 Task: Search one way flight ticket for 3 adults in first from Richmond: Richmond International Airport (byrd Field) to Fort Wayne: Fort Wayne International Airport on 8-4-2023. Choice of flights is Alaska. Number of bags: 2 checked bags. Price is upto 92000. Outbound departure time preference is 5:45.
Action: Mouse moved to (240, 335)
Screenshot: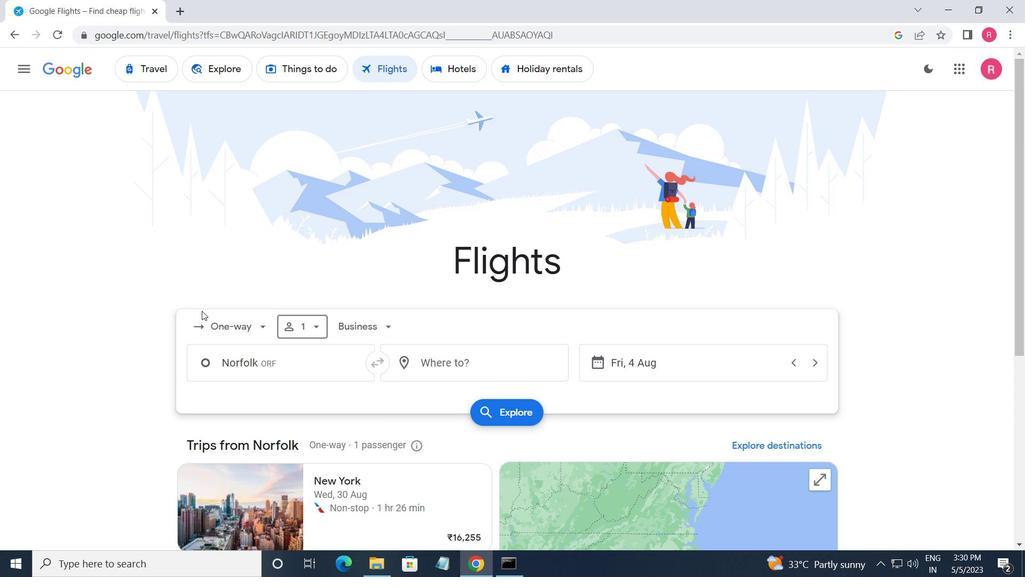 
Action: Mouse pressed left at (240, 335)
Screenshot: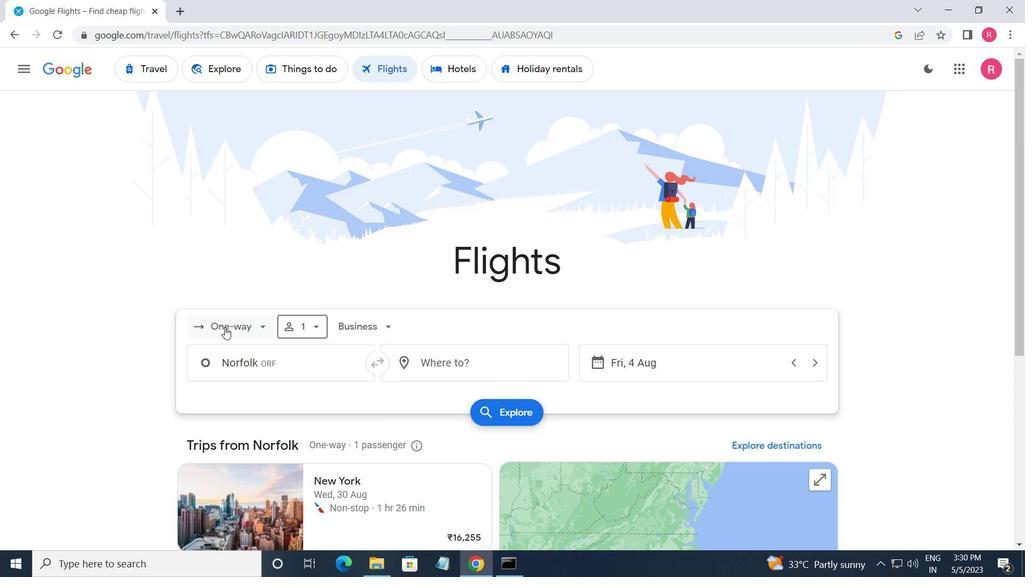 
Action: Mouse moved to (255, 392)
Screenshot: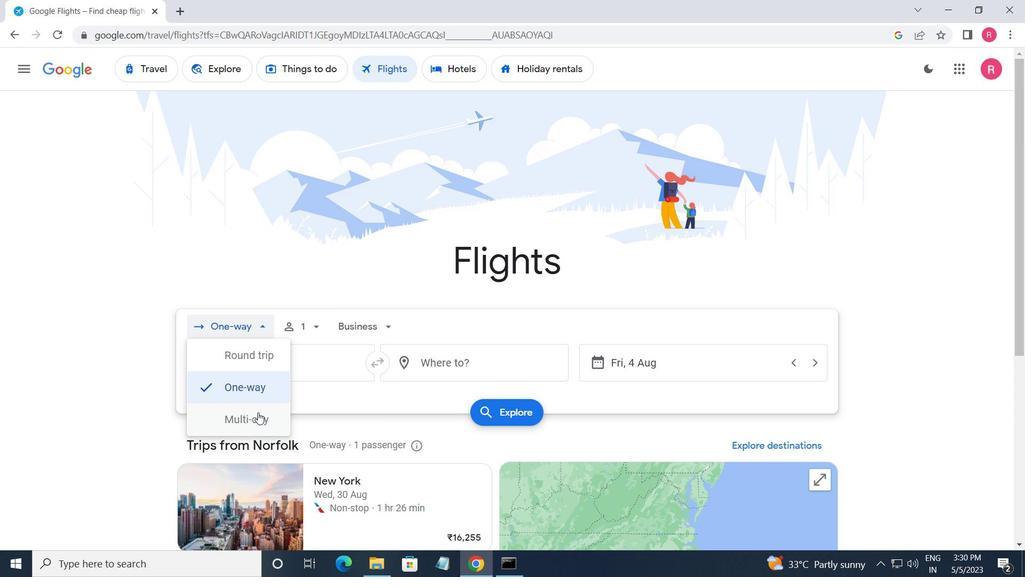 
Action: Mouse pressed left at (255, 392)
Screenshot: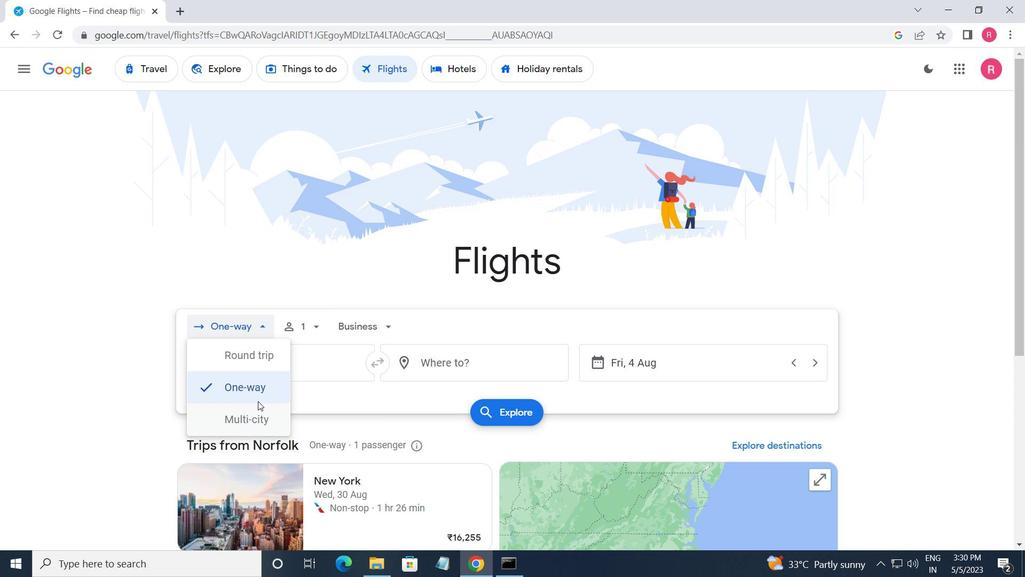 
Action: Mouse moved to (316, 329)
Screenshot: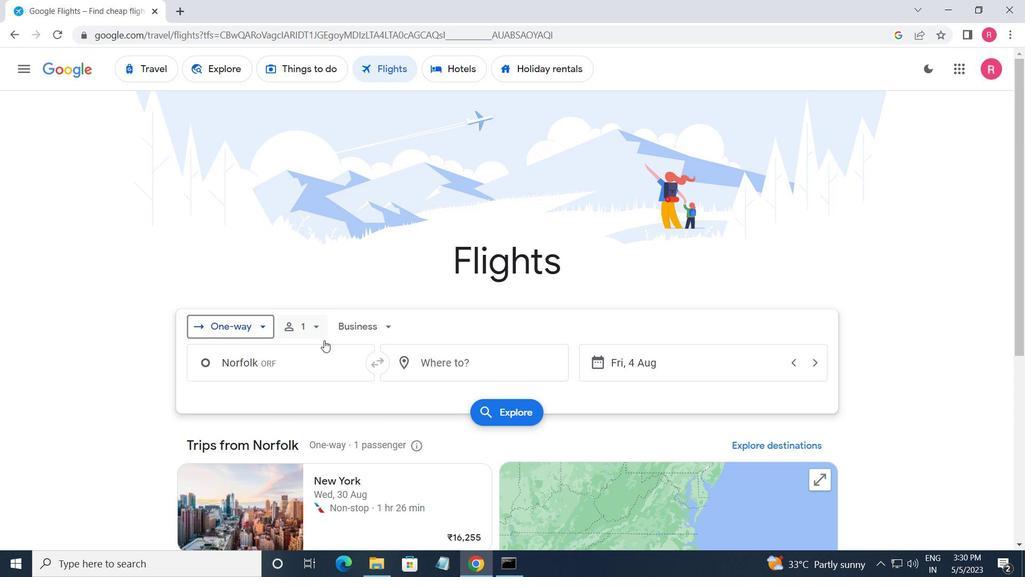 
Action: Mouse pressed left at (316, 329)
Screenshot: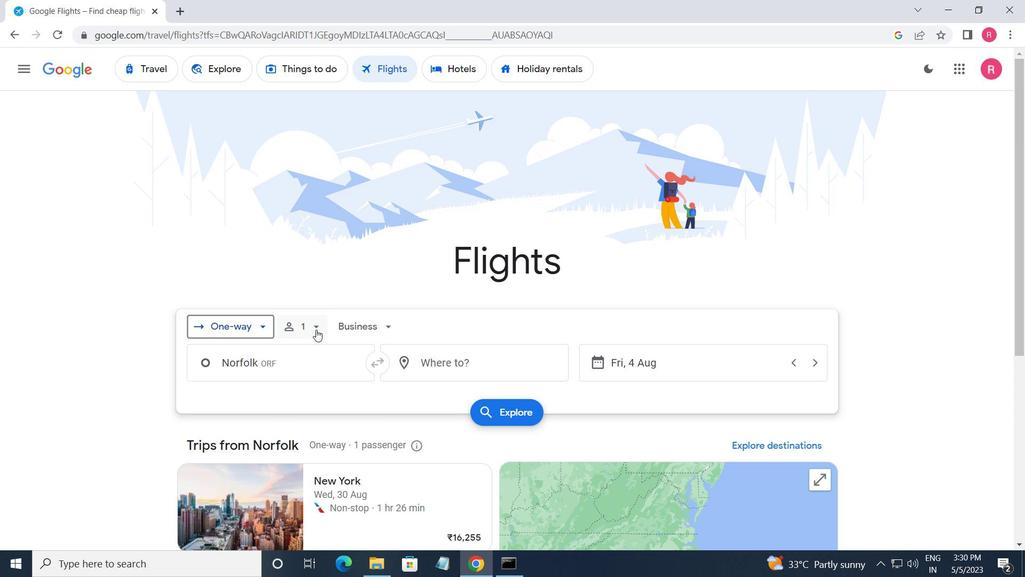 
Action: Mouse moved to (425, 362)
Screenshot: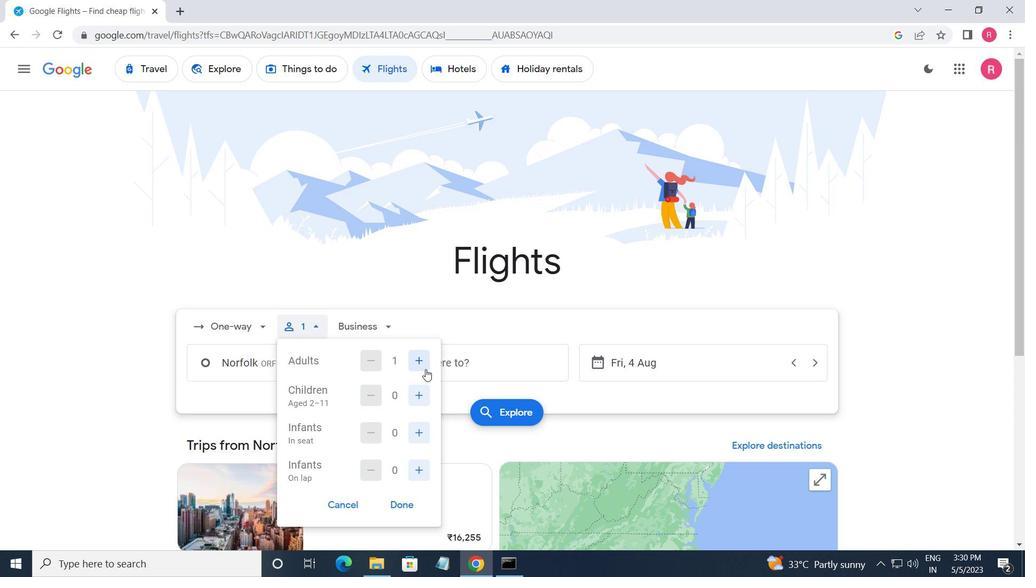 
Action: Mouse pressed left at (425, 362)
Screenshot: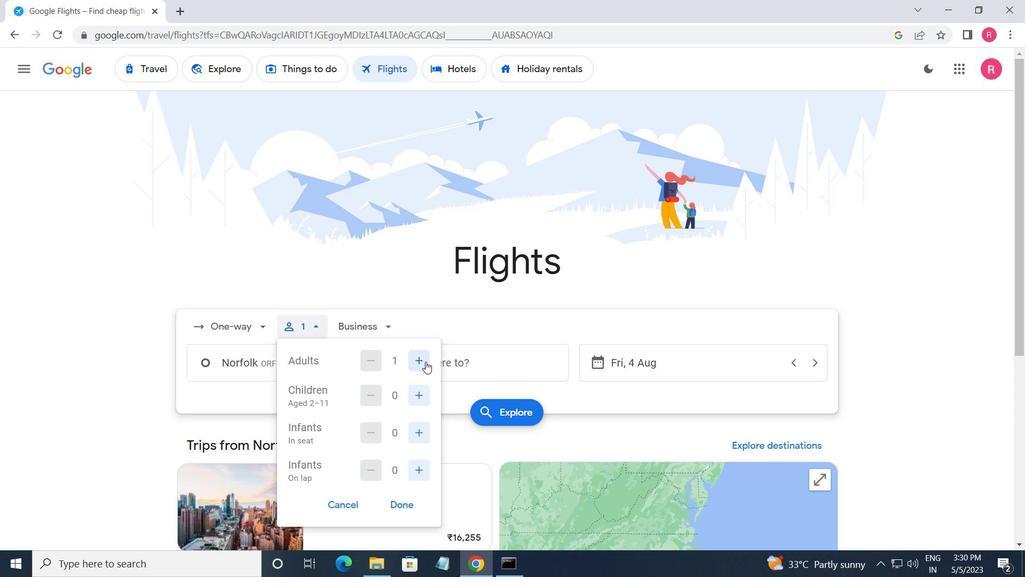 
Action: Mouse pressed left at (425, 362)
Screenshot: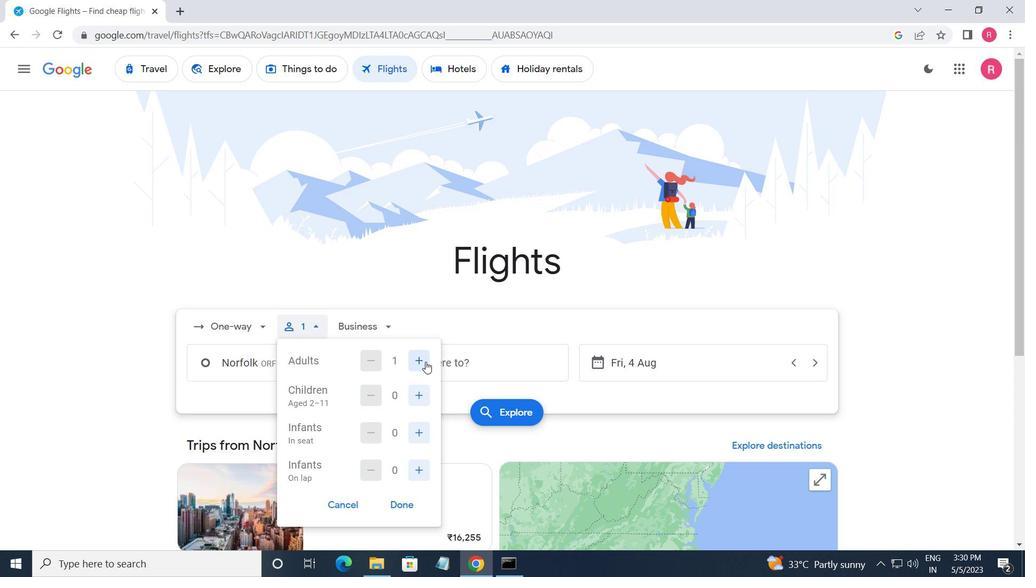 
Action: Mouse moved to (400, 507)
Screenshot: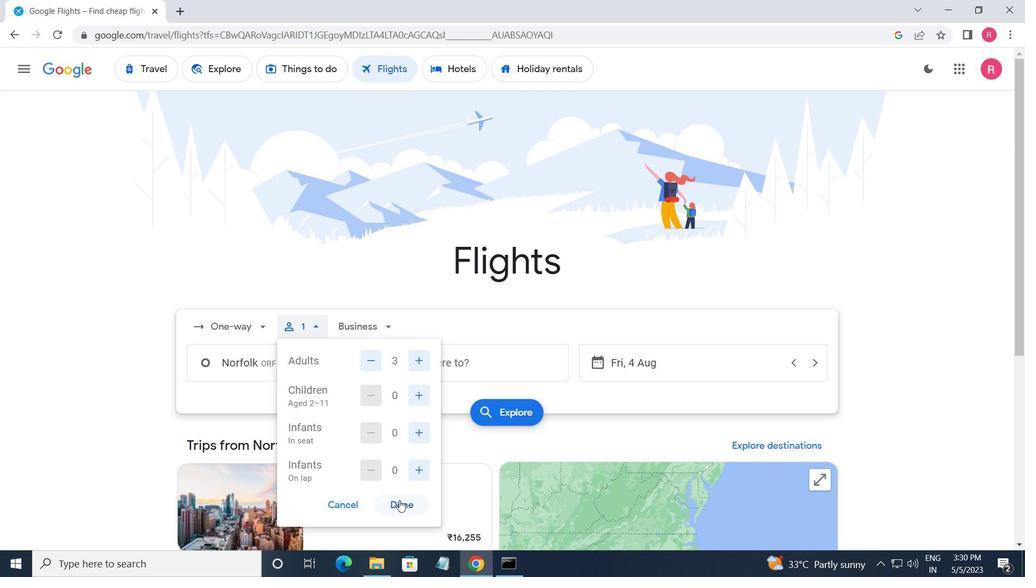 
Action: Mouse pressed left at (400, 507)
Screenshot: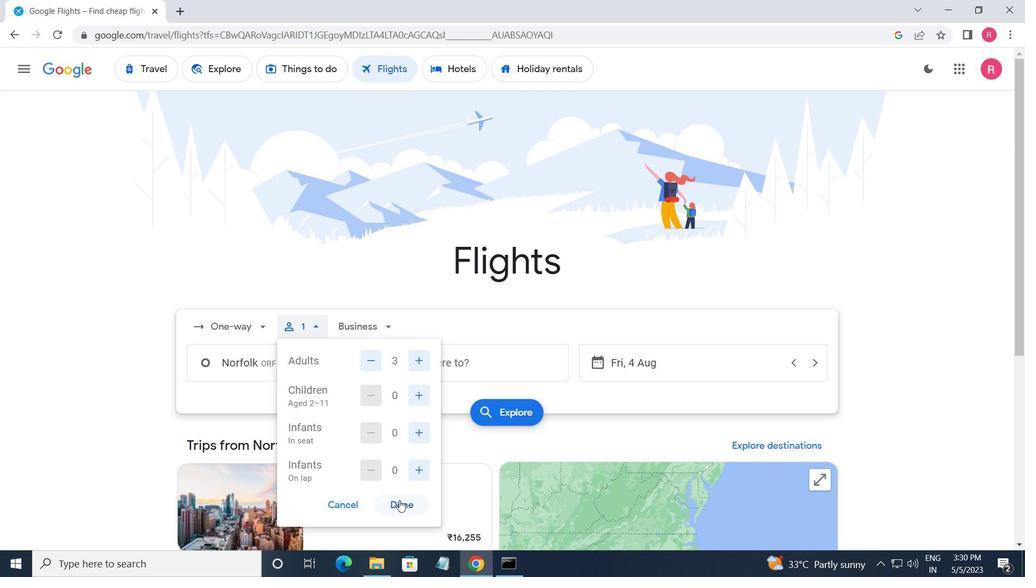 
Action: Mouse moved to (366, 331)
Screenshot: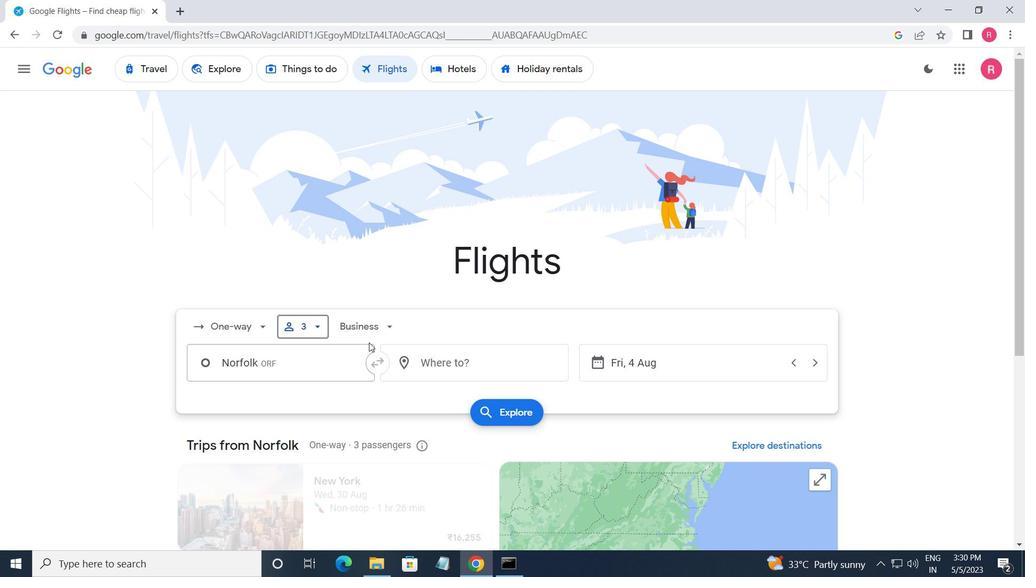 
Action: Mouse pressed left at (366, 331)
Screenshot: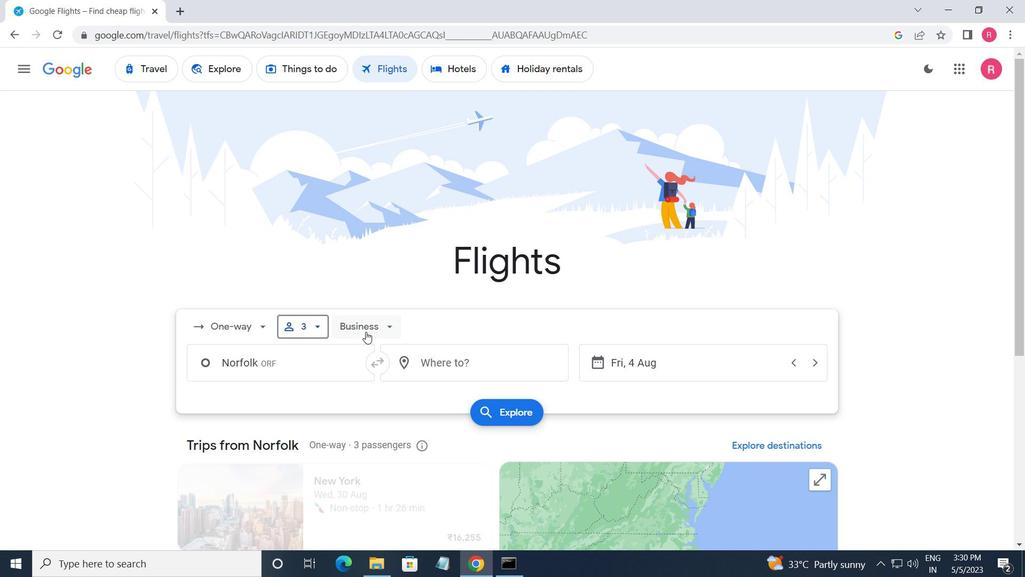
Action: Mouse moved to (381, 452)
Screenshot: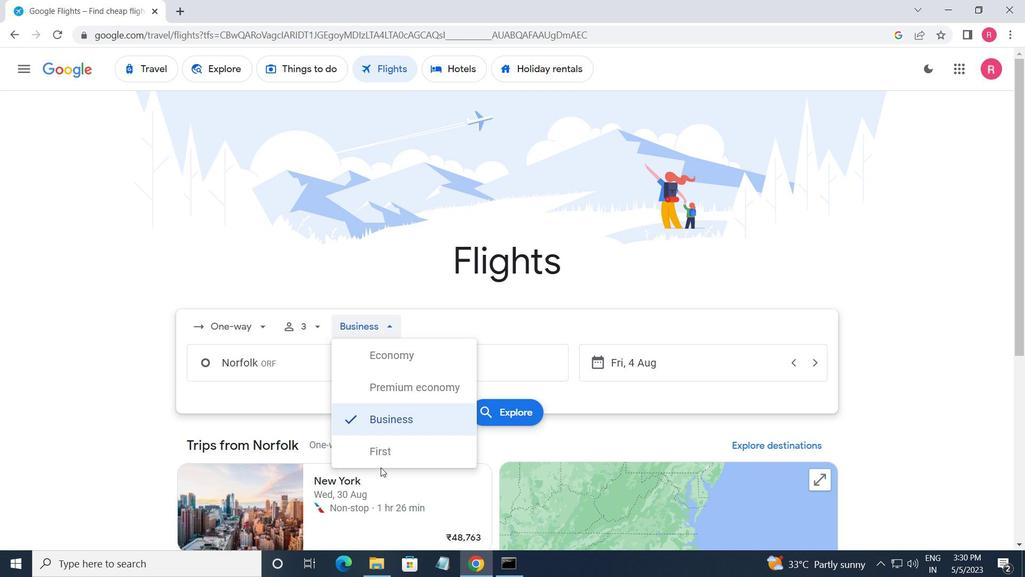 
Action: Mouse pressed left at (381, 452)
Screenshot: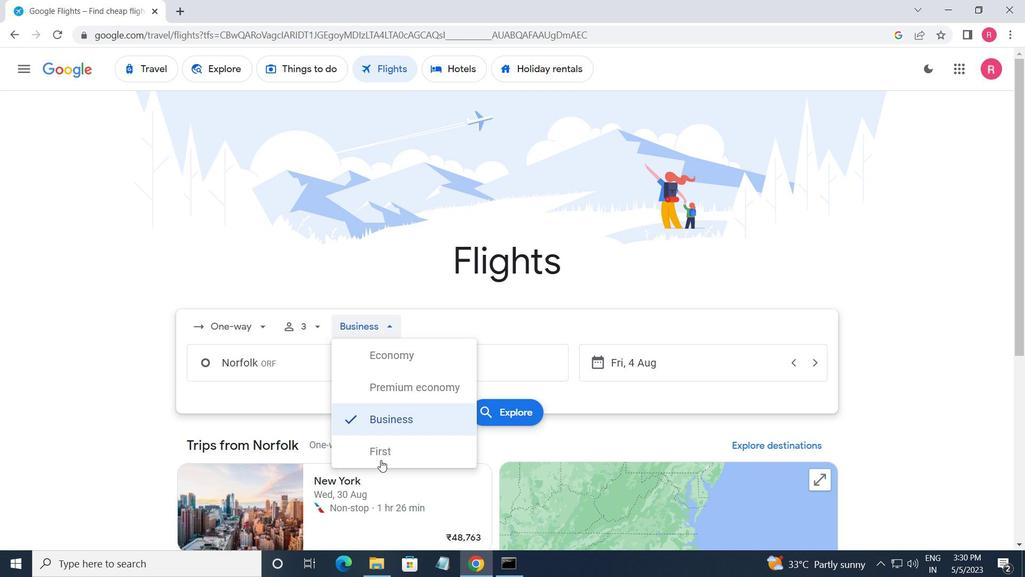 
Action: Mouse moved to (322, 360)
Screenshot: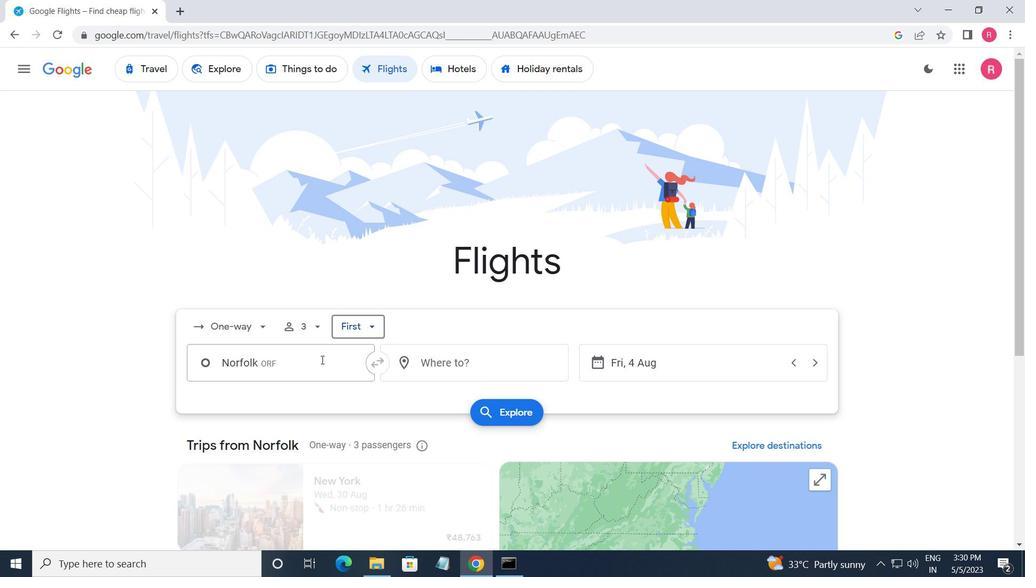 
Action: Mouse pressed left at (322, 360)
Screenshot: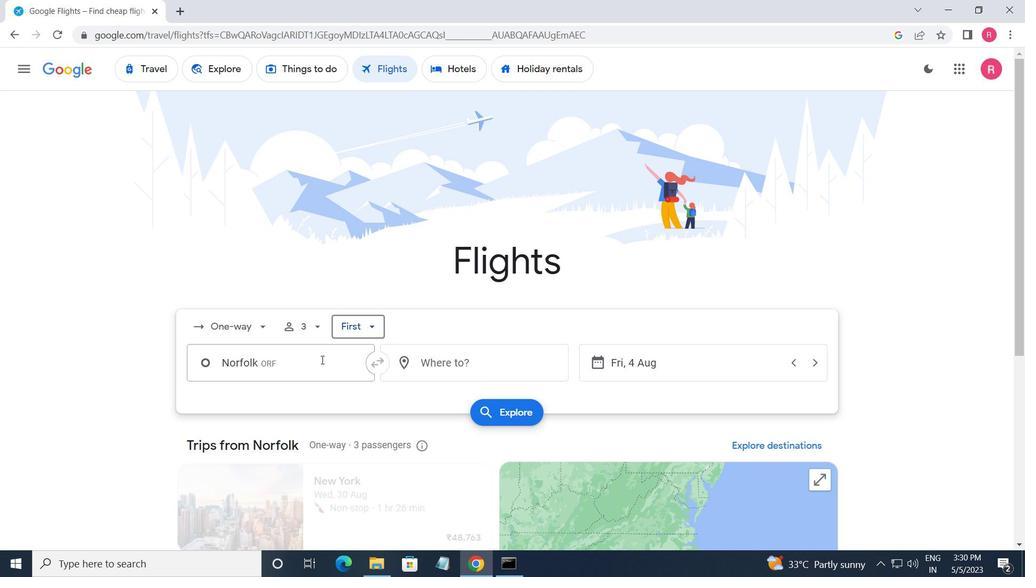 
Action: Key pressed <Key.shift>RICHMOND
Screenshot: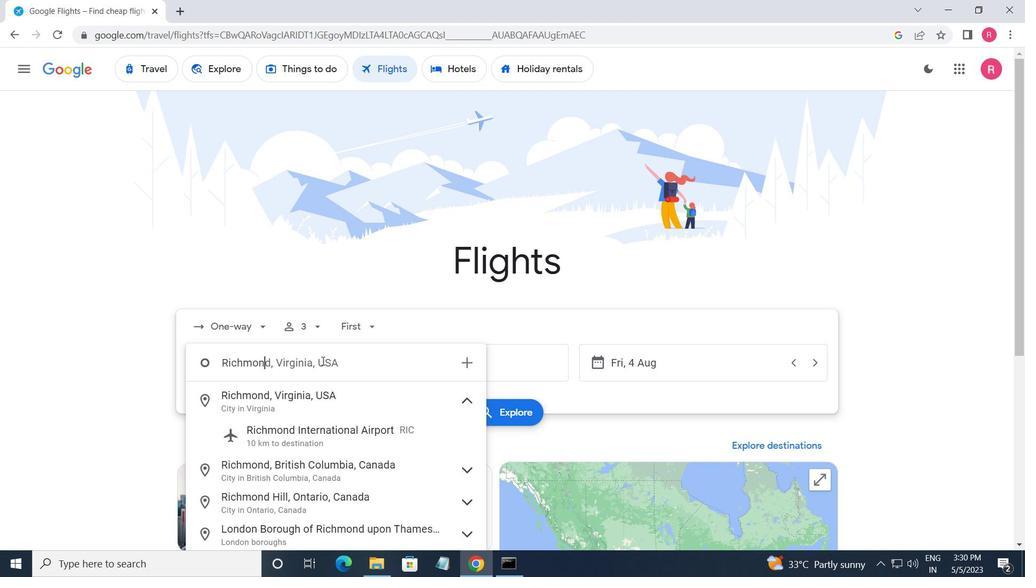 
Action: Mouse moved to (369, 427)
Screenshot: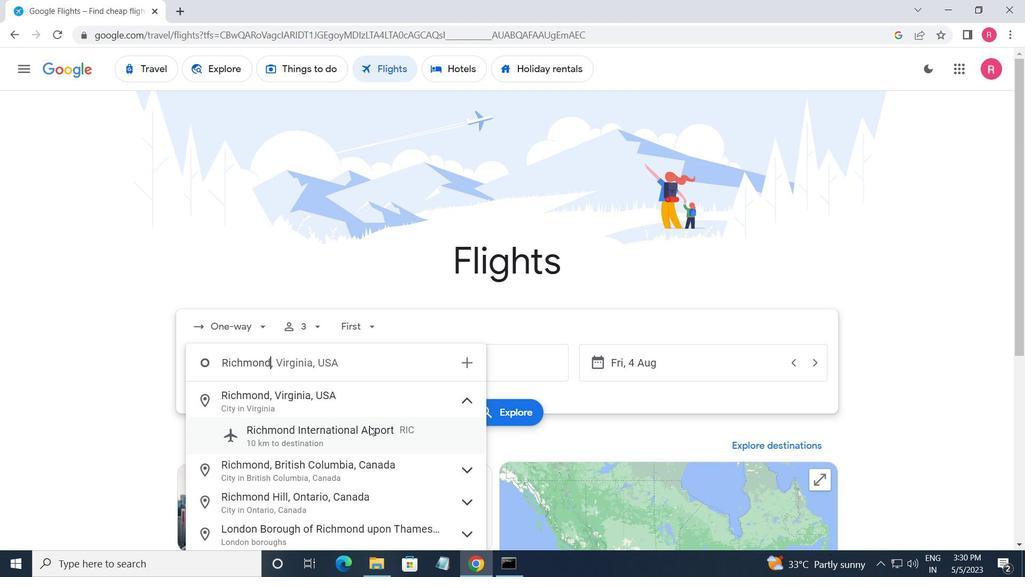 
Action: Mouse pressed left at (369, 427)
Screenshot: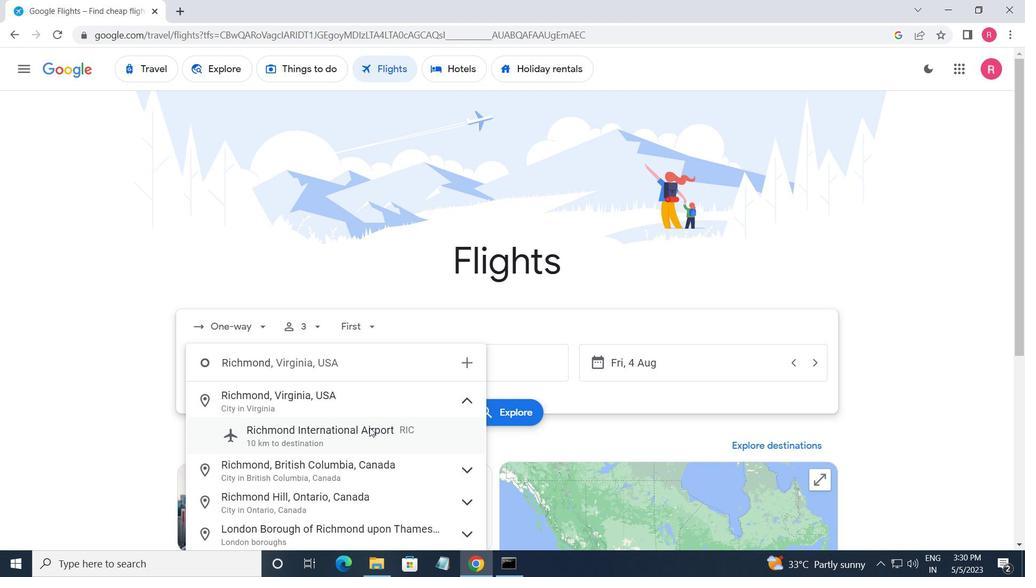 
Action: Mouse moved to (476, 370)
Screenshot: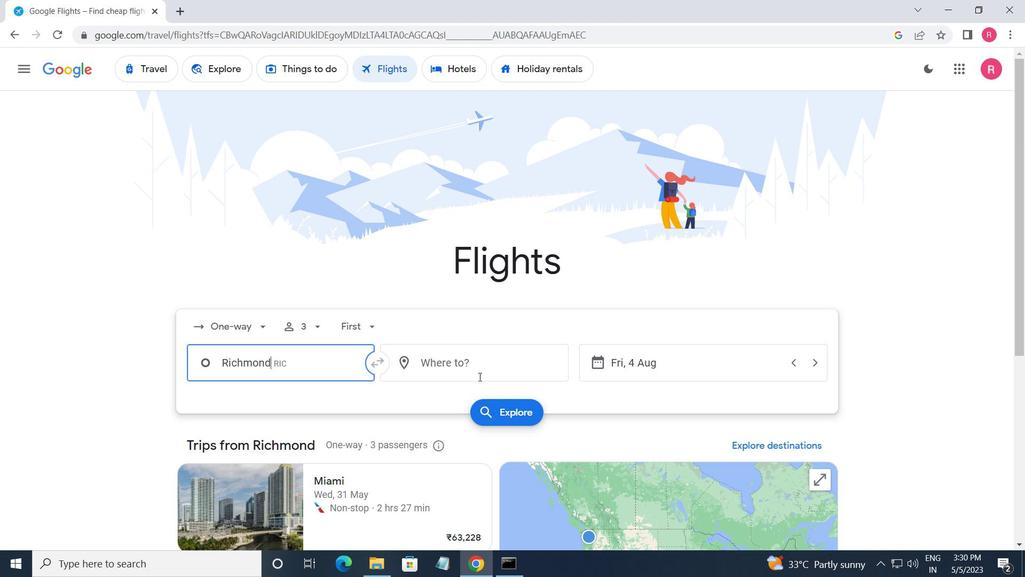 
Action: Mouse pressed left at (476, 370)
Screenshot: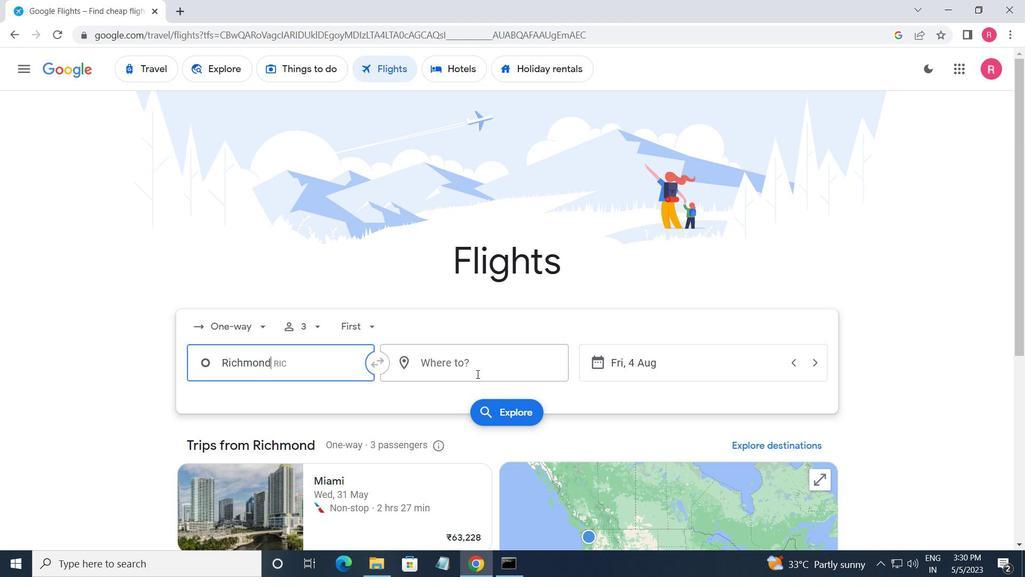 
Action: Mouse moved to (476, 370)
Screenshot: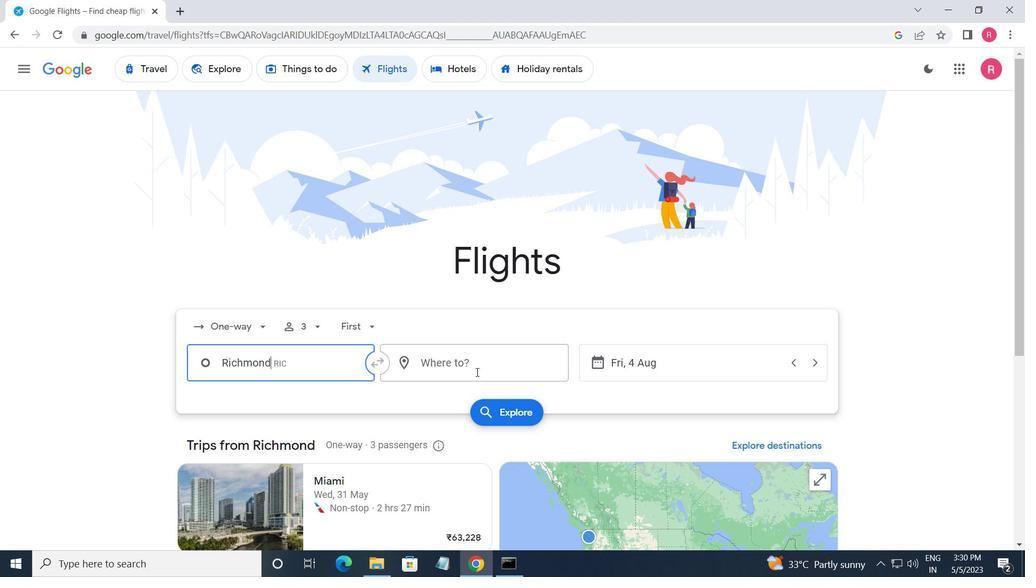 
Action: Key pressed <Key.shift>FORT<Key.space><Key.shift>WAYNE
Screenshot: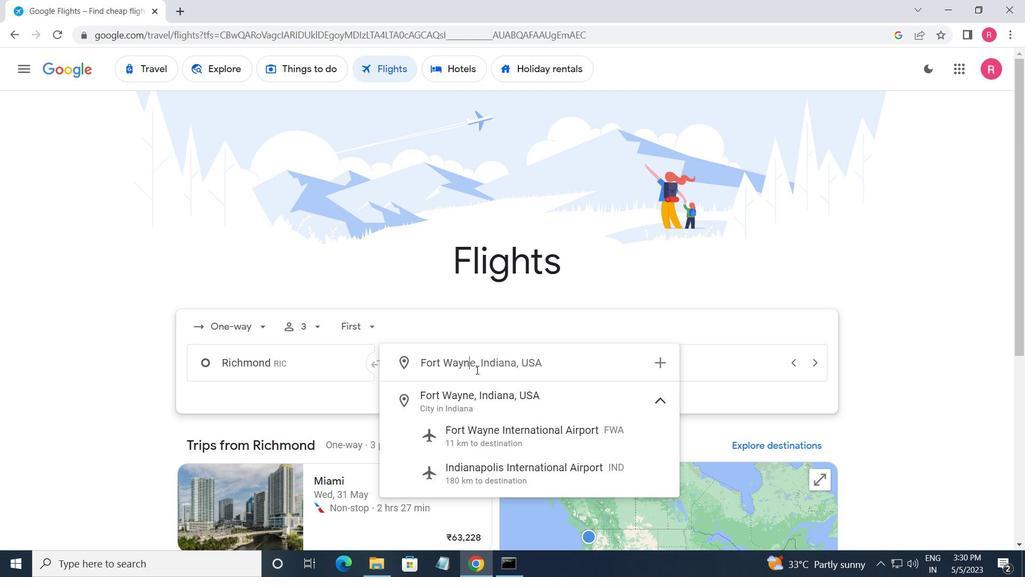 
Action: Mouse moved to (600, 430)
Screenshot: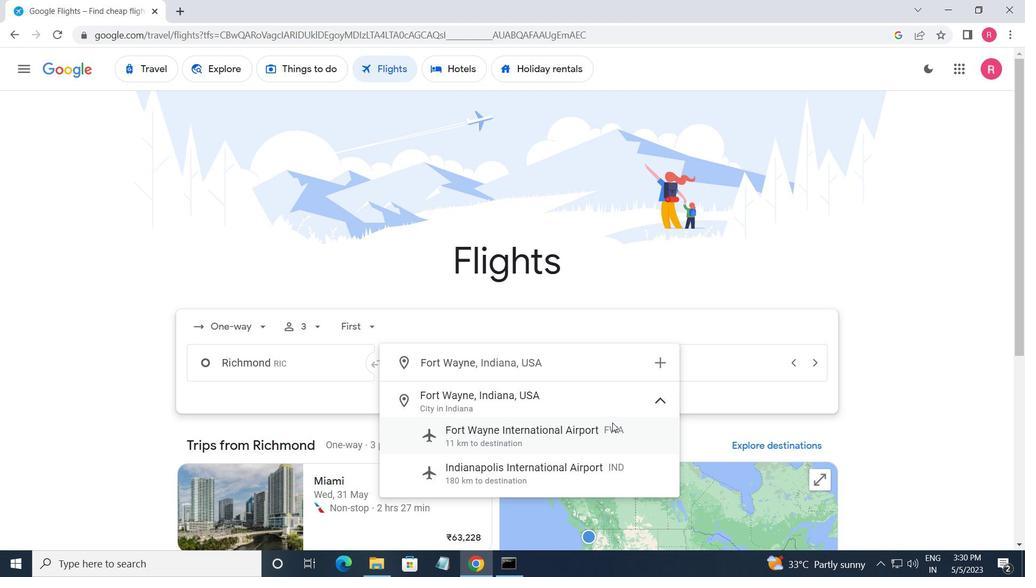 
Action: Mouse pressed left at (600, 430)
Screenshot: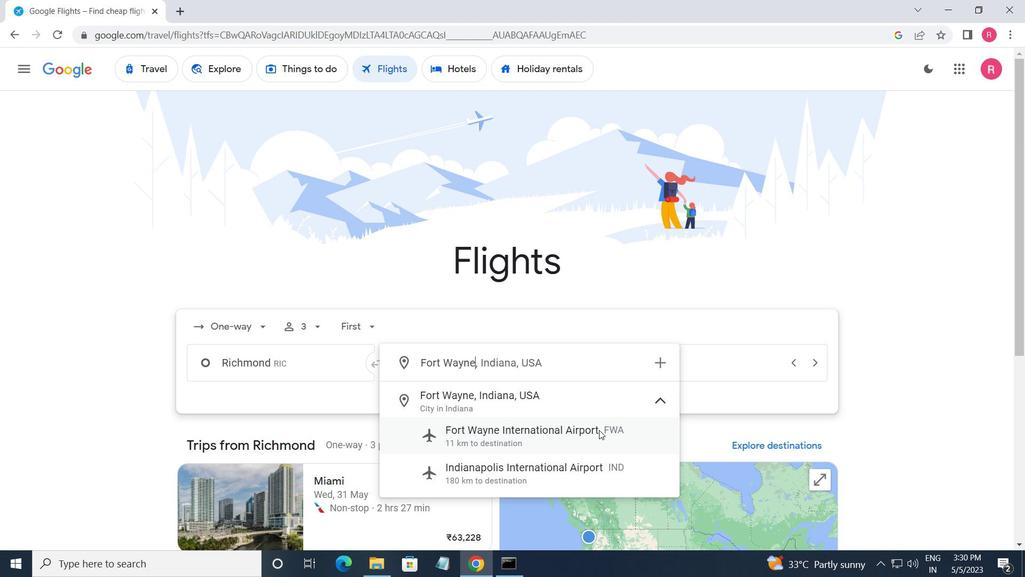
Action: Mouse moved to (704, 395)
Screenshot: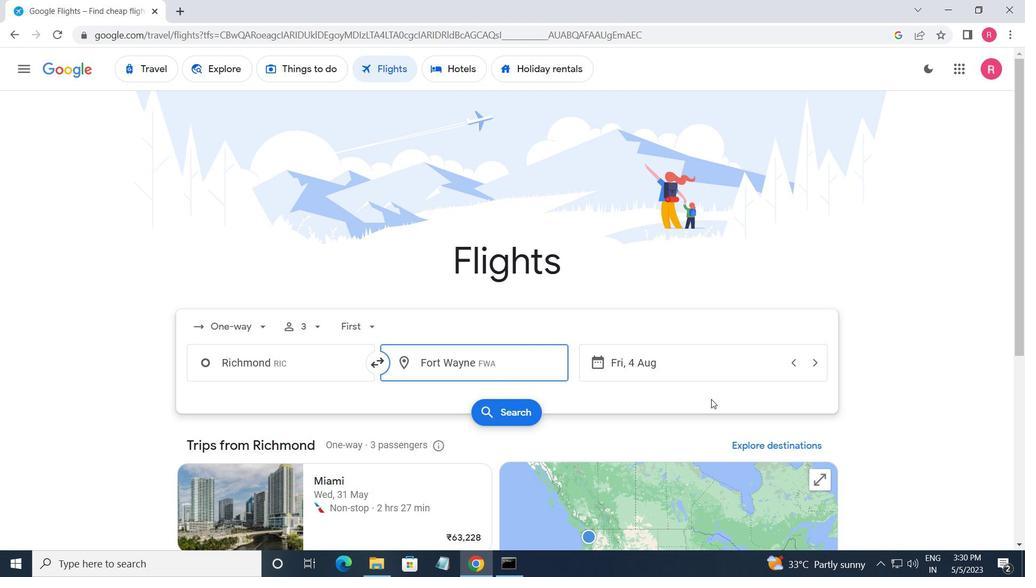 
Action: Mouse pressed left at (704, 395)
Screenshot: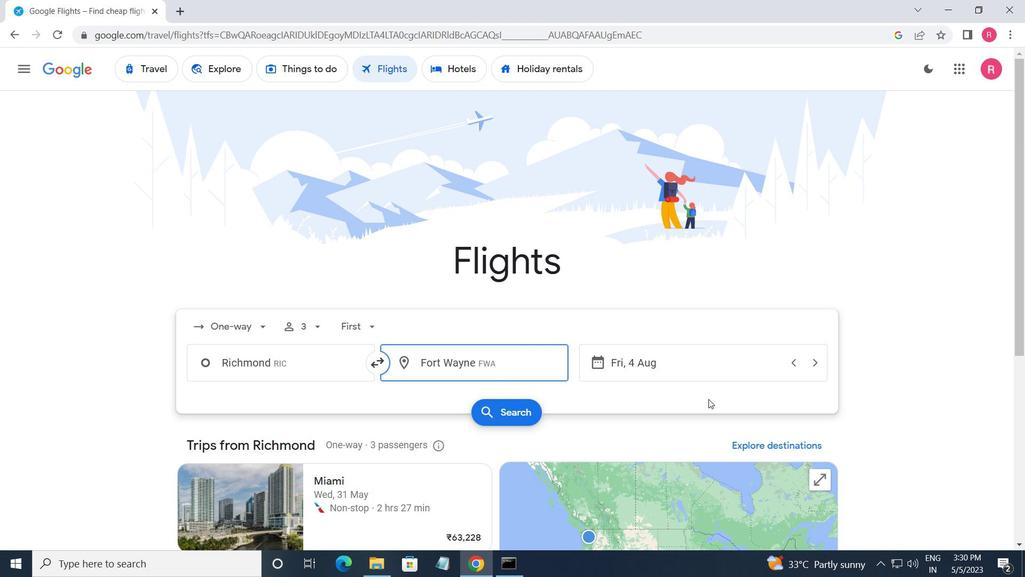 
Action: Mouse moved to (698, 369)
Screenshot: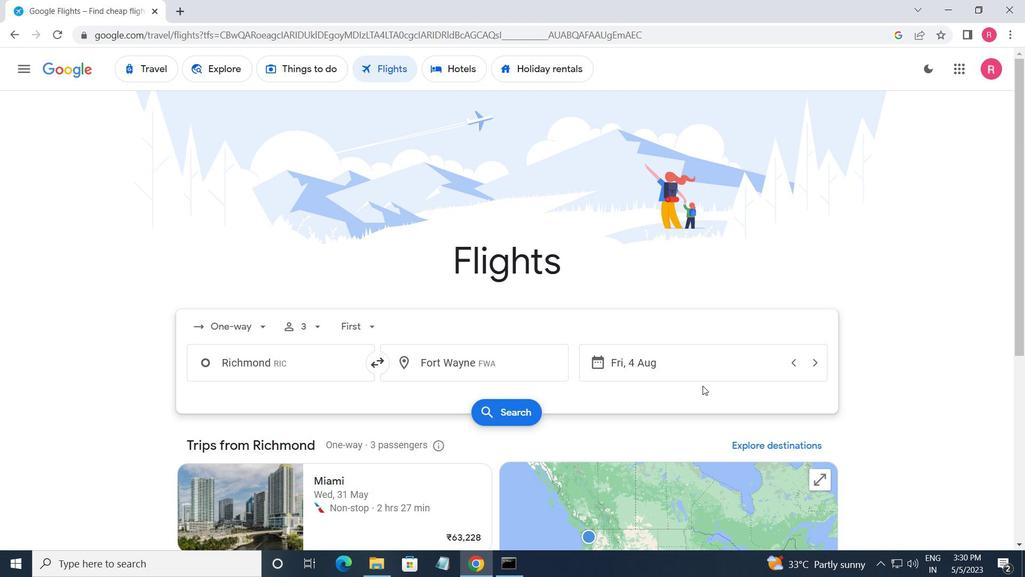 
Action: Mouse pressed left at (698, 369)
Screenshot: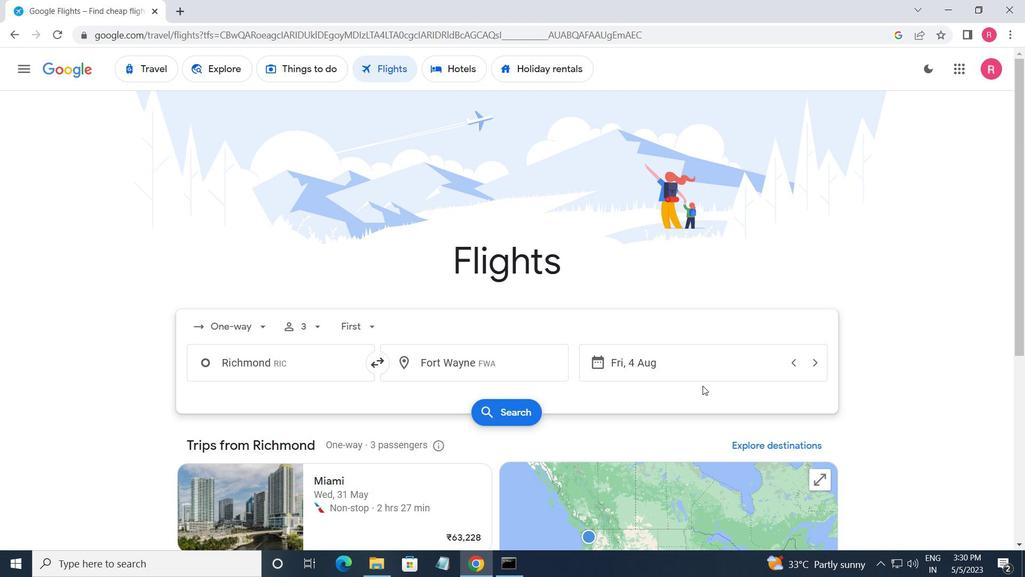 
Action: Mouse moved to (520, 312)
Screenshot: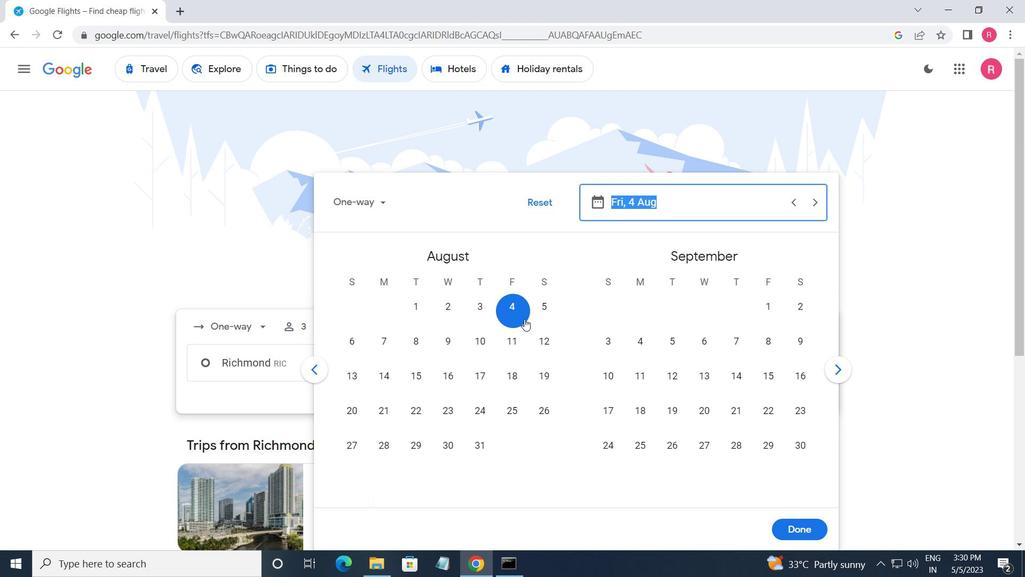 
Action: Mouse pressed left at (520, 312)
Screenshot: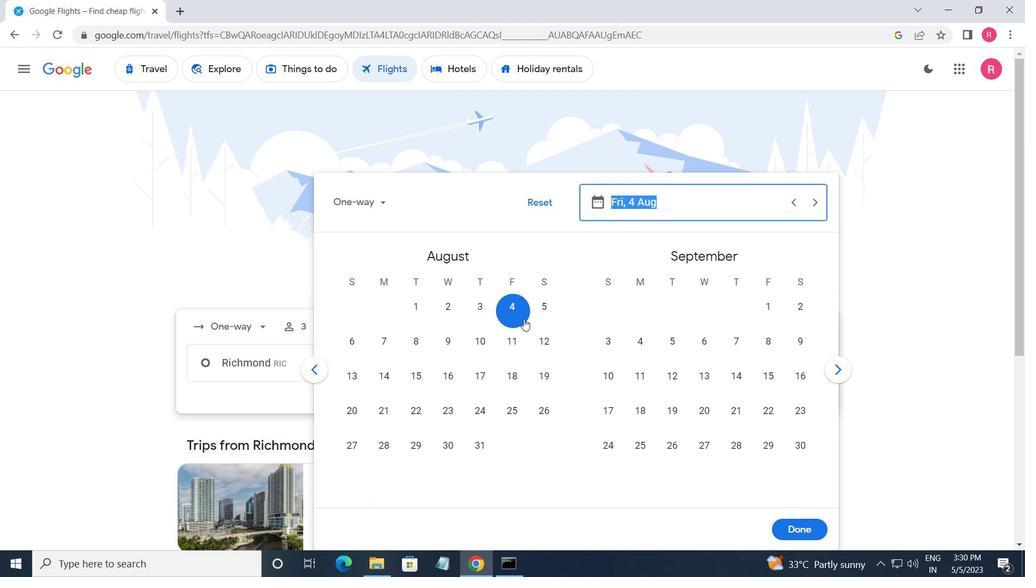 
Action: Mouse moved to (780, 525)
Screenshot: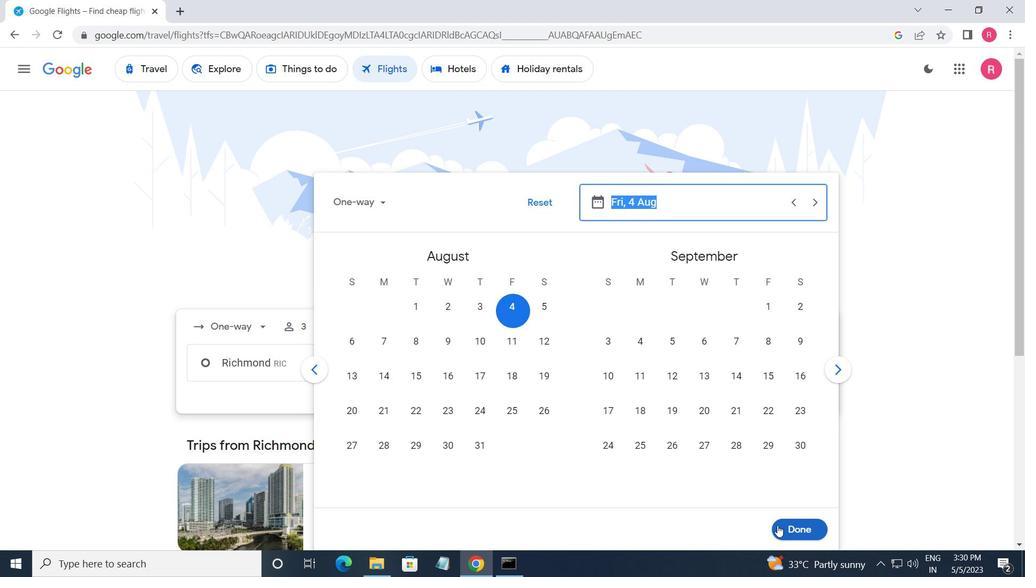 
Action: Mouse pressed left at (780, 525)
Screenshot: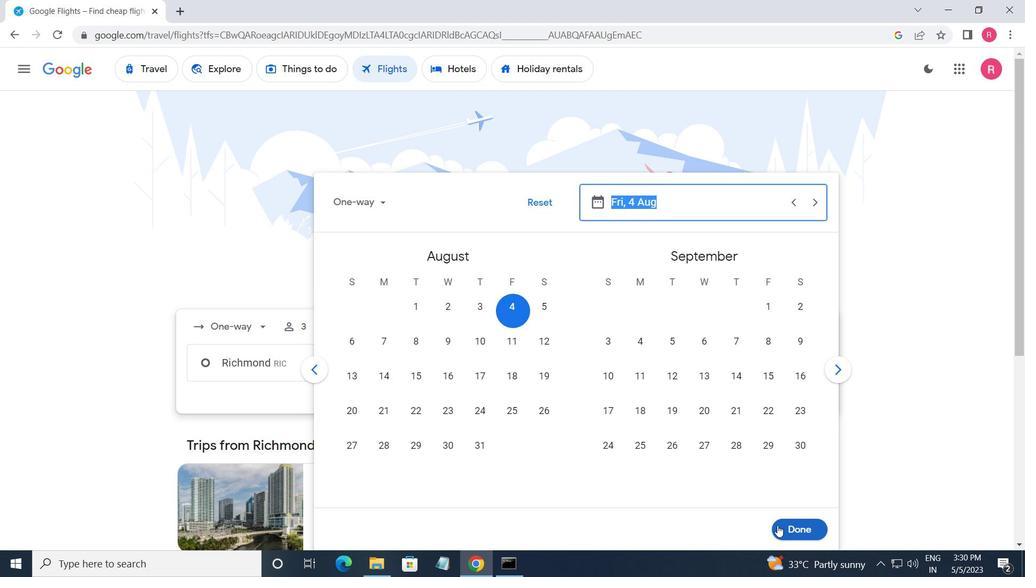 
Action: Mouse moved to (504, 421)
Screenshot: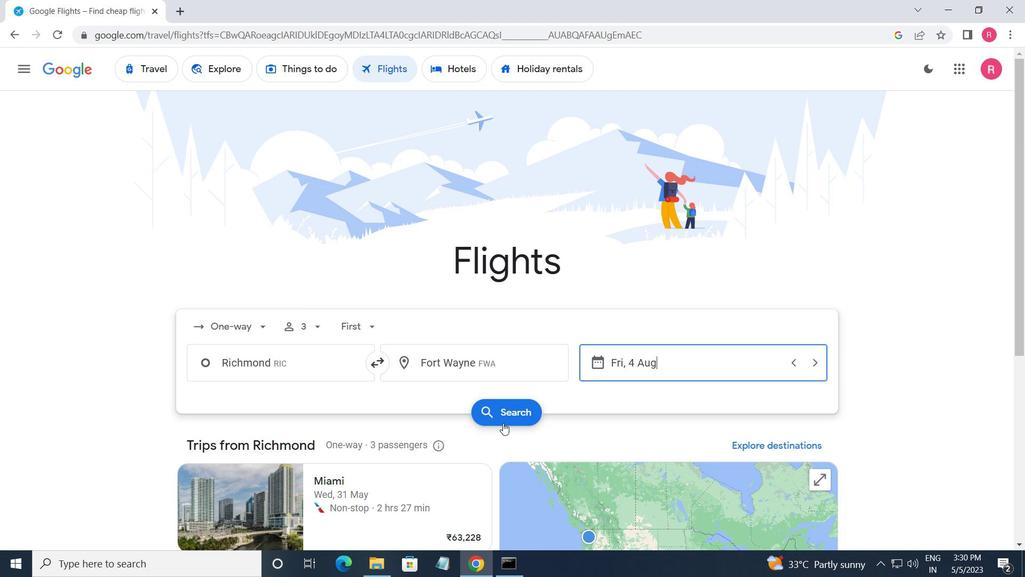 
Action: Mouse pressed left at (504, 421)
Screenshot: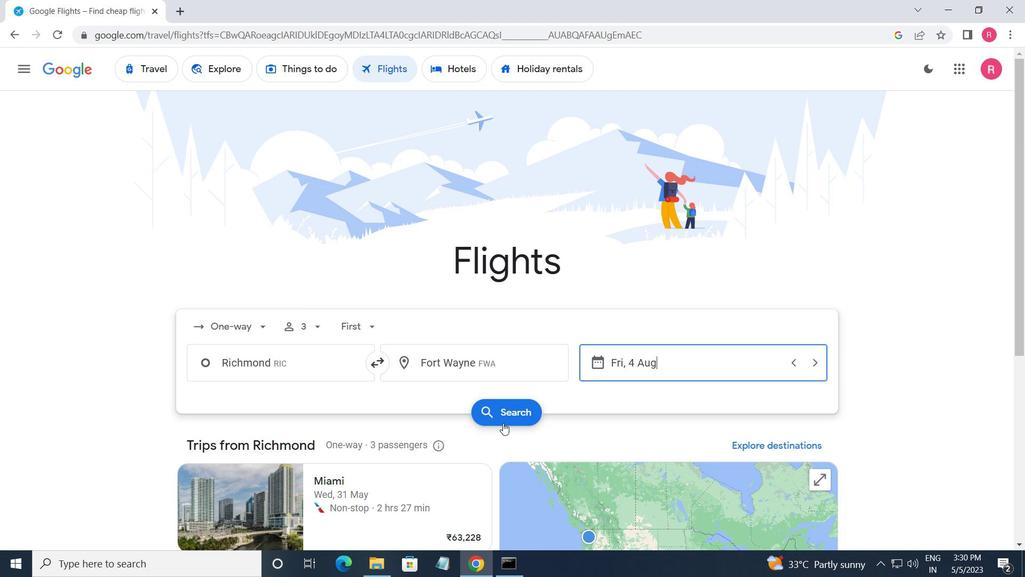 
Action: Mouse moved to (206, 193)
Screenshot: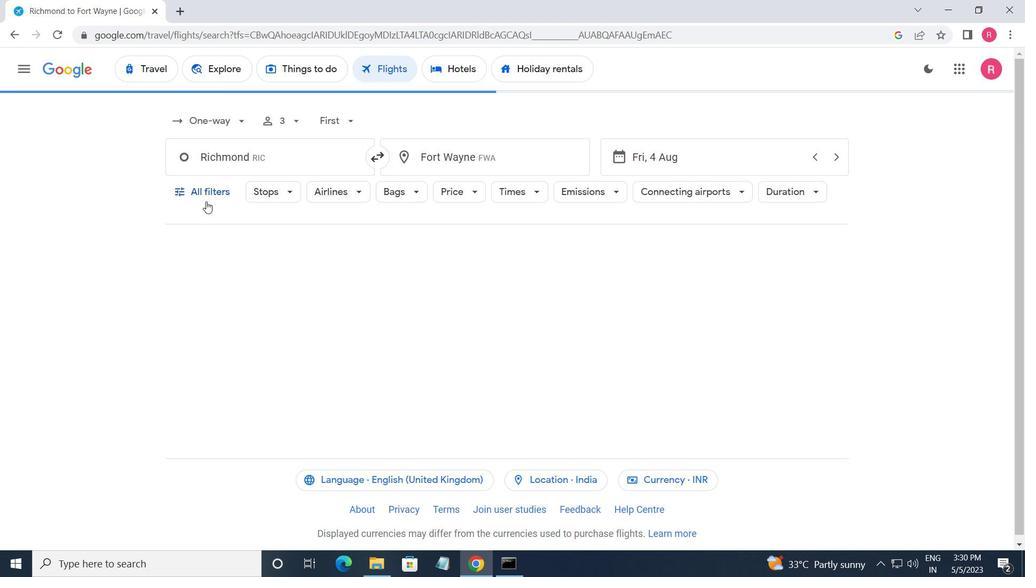
Action: Mouse pressed left at (206, 193)
Screenshot: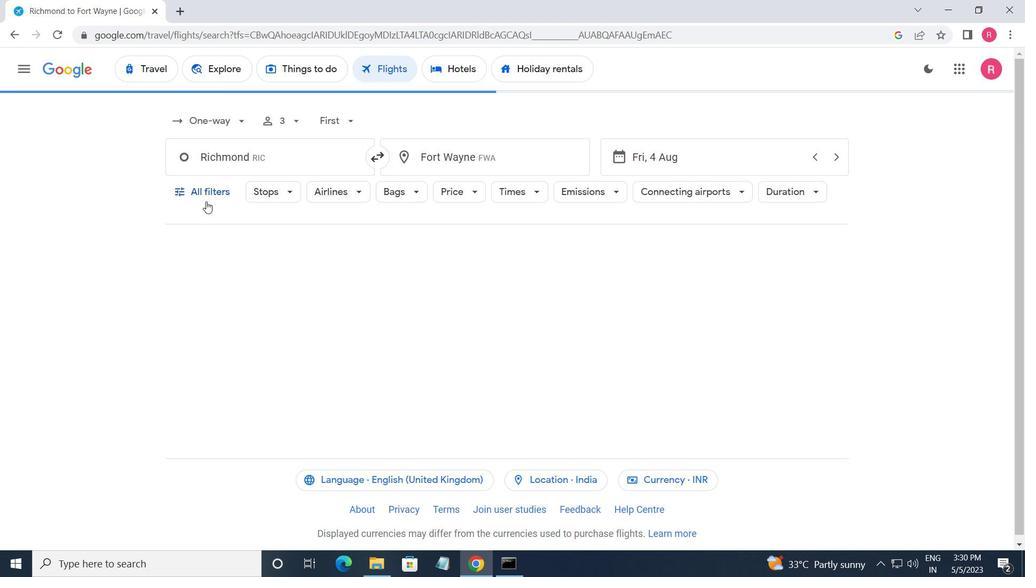 
Action: Mouse moved to (266, 373)
Screenshot: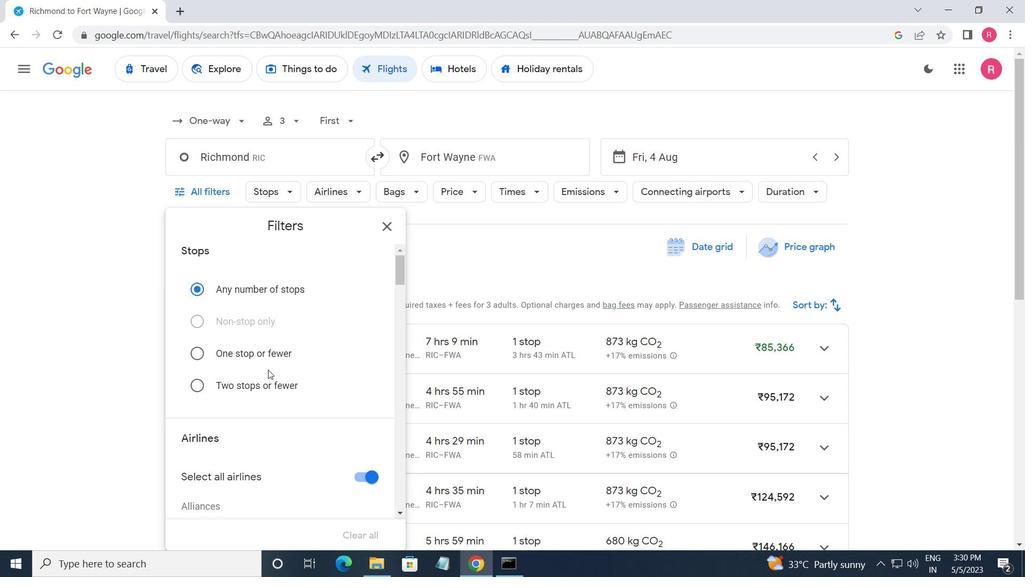 
Action: Mouse scrolled (266, 372) with delta (0, 0)
Screenshot: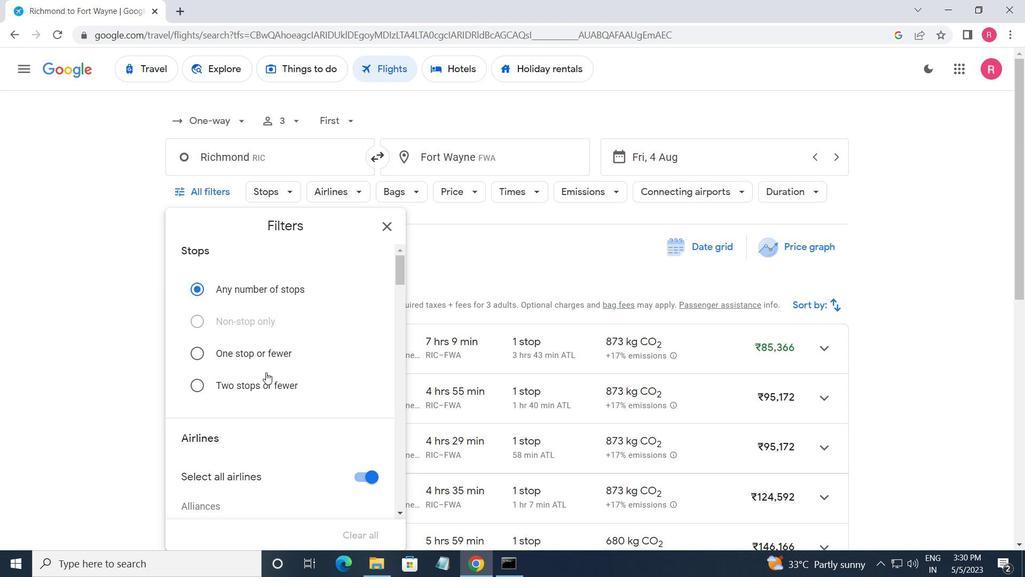 
Action: Mouse moved to (266, 374)
Screenshot: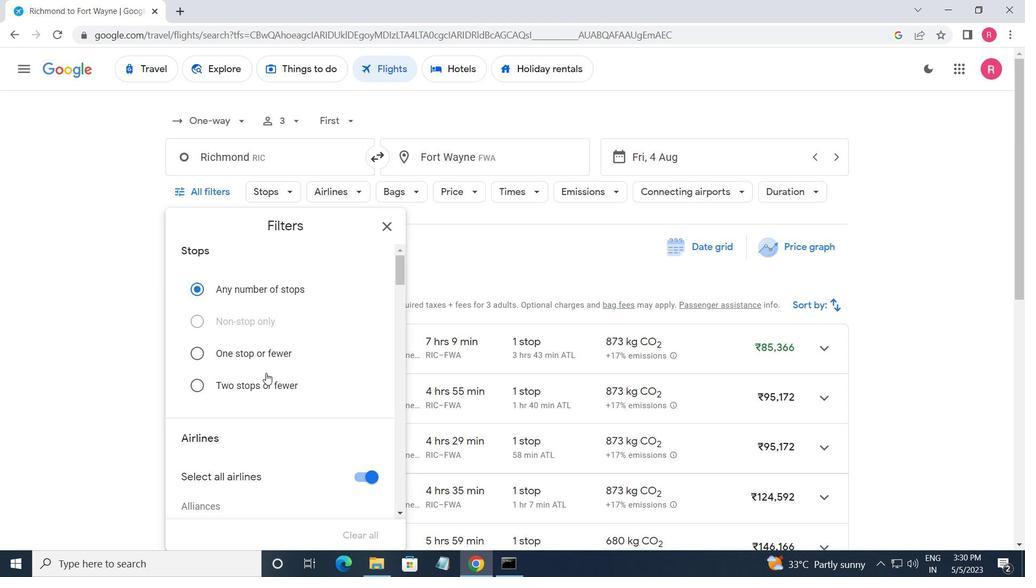 
Action: Mouse scrolled (266, 374) with delta (0, 0)
Screenshot: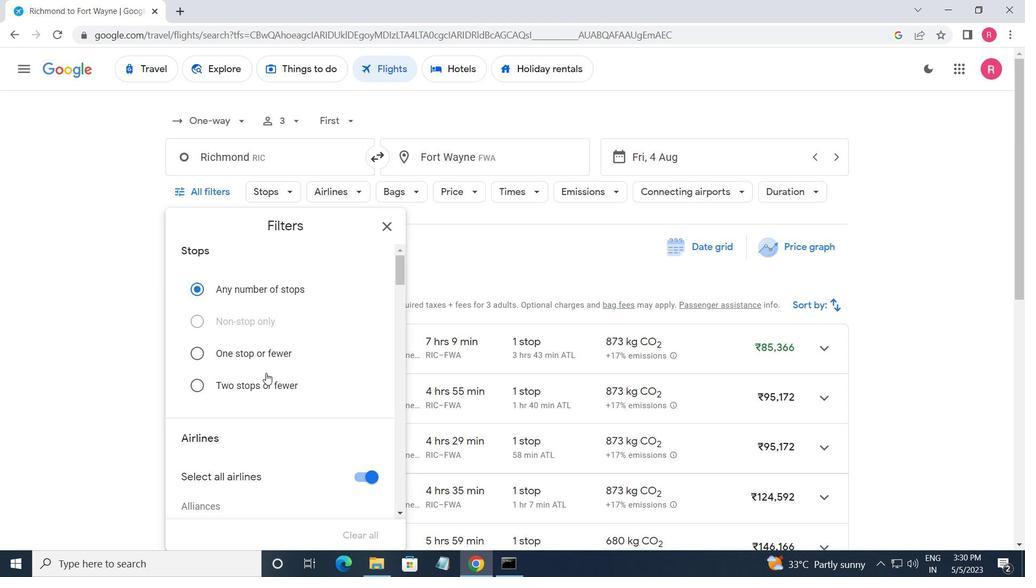 
Action: Mouse scrolled (266, 374) with delta (0, 0)
Screenshot: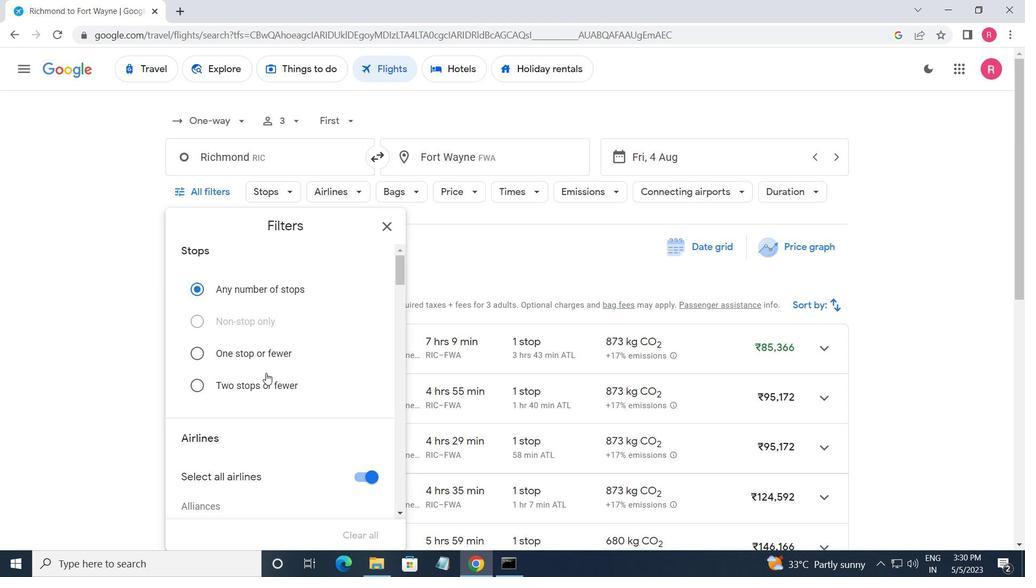 
Action: Mouse moved to (269, 373)
Screenshot: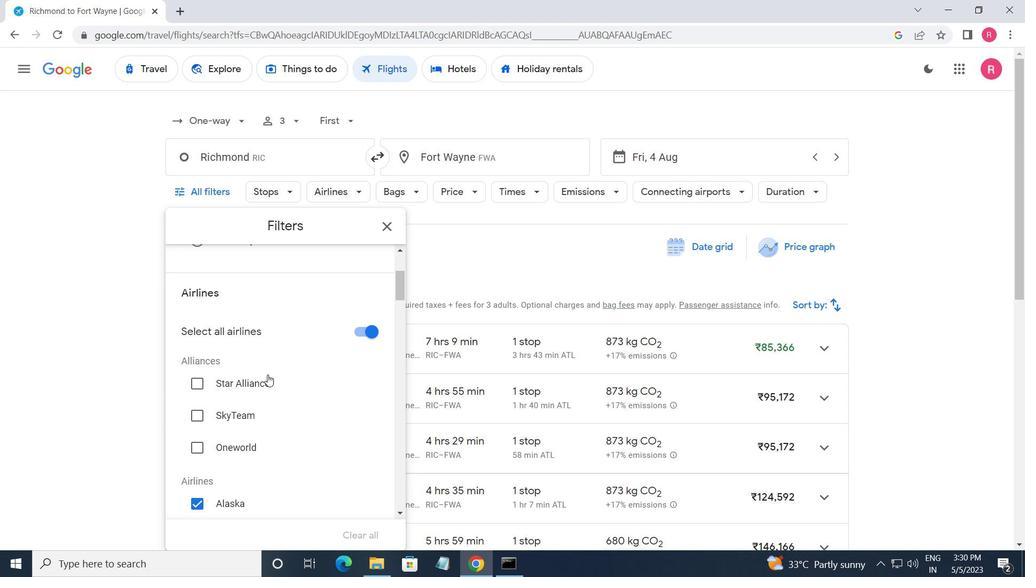 
Action: Mouse scrolled (269, 372) with delta (0, 0)
Screenshot: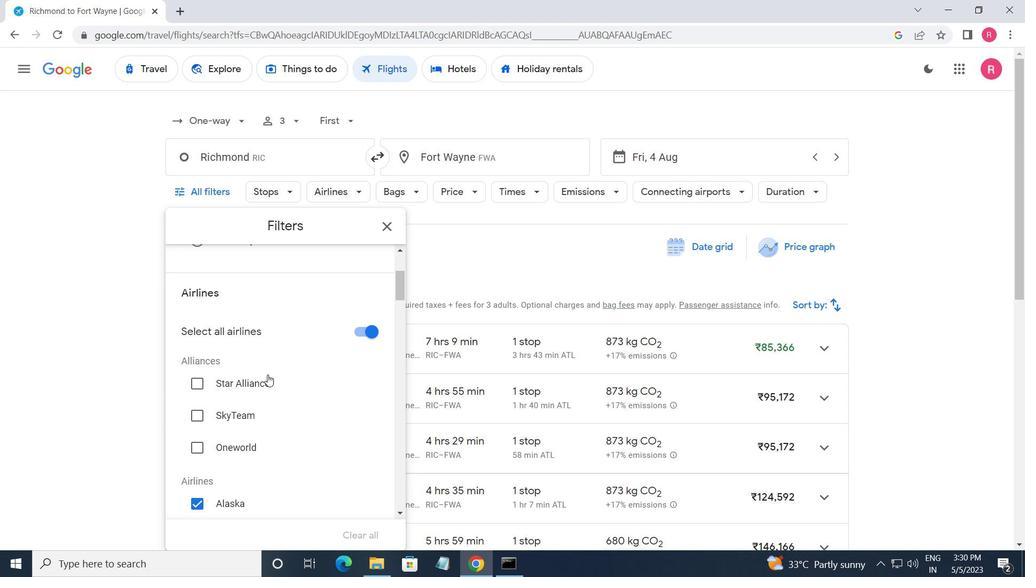 
Action: Mouse moved to (271, 367)
Screenshot: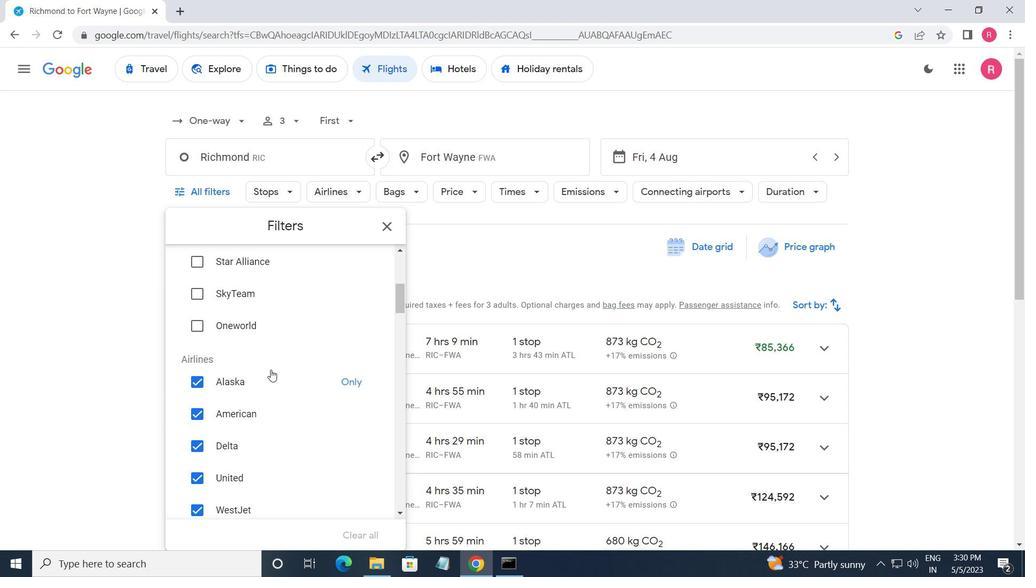 
Action: Mouse scrolled (271, 367) with delta (0, 0)
Screenshot: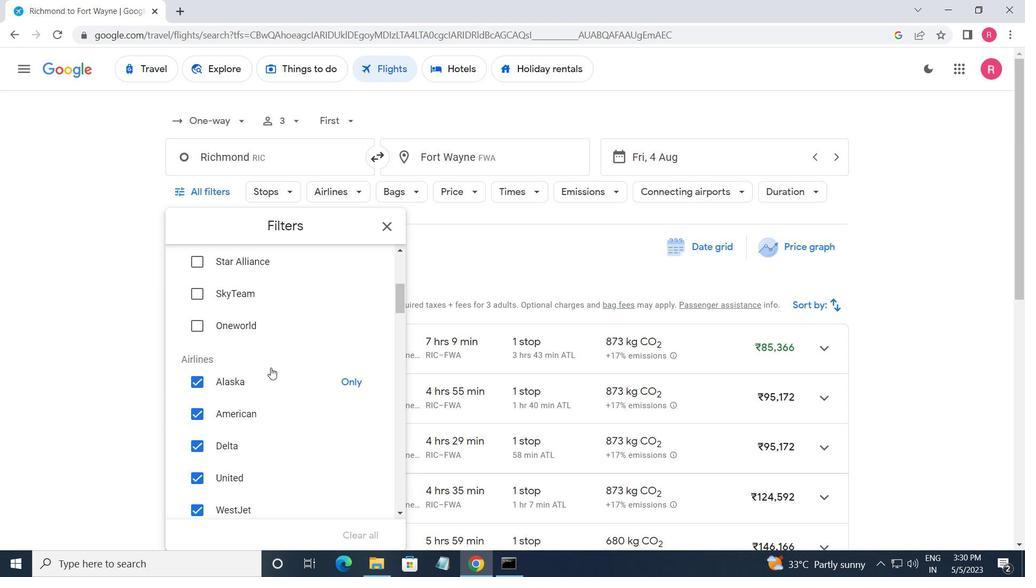 
Action: Mouse moved to (344, 308)
Screenshot: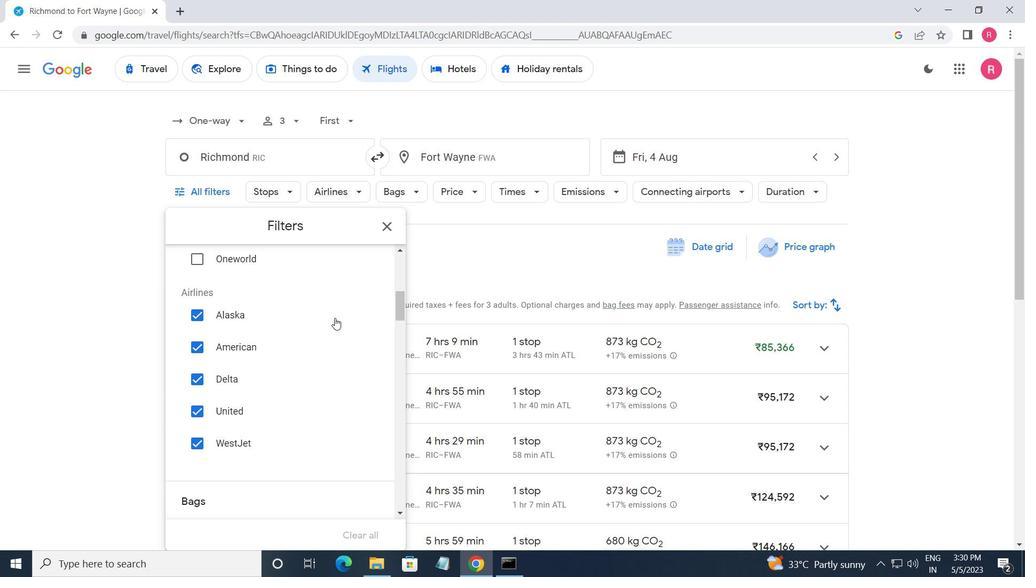 
Action: Mouse pressed left at (344, 308)
Screenshot: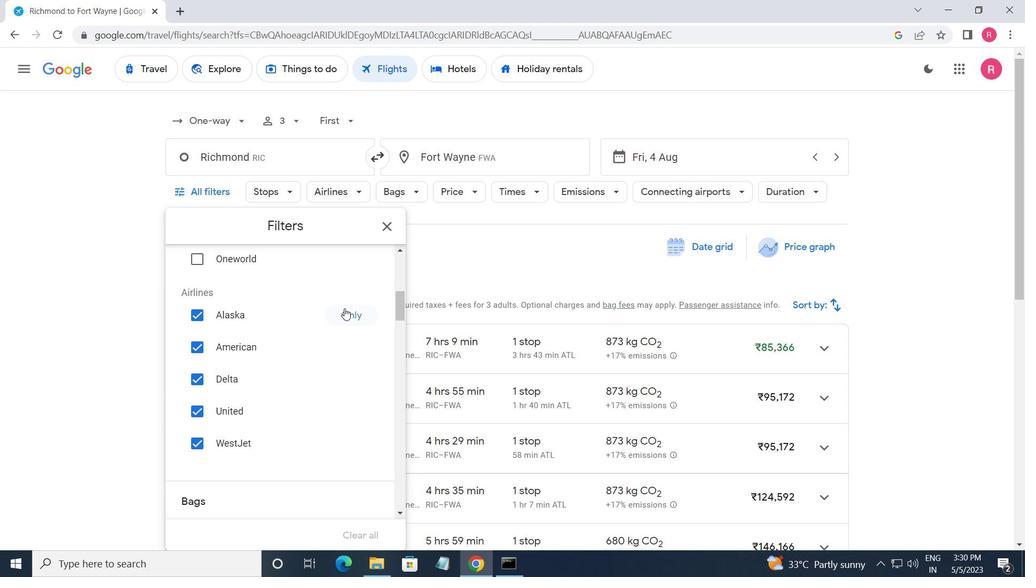 
Action: Mouse moved to (346, 318)
Screenshot: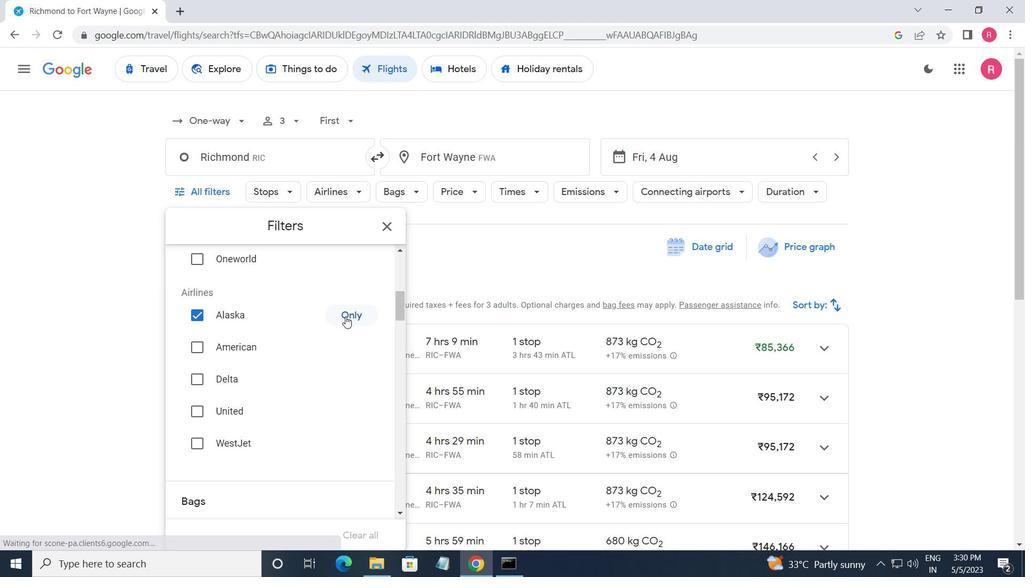 
Action: Mouse scrolled (346, 317) with delta (0, 0)
Screenshot: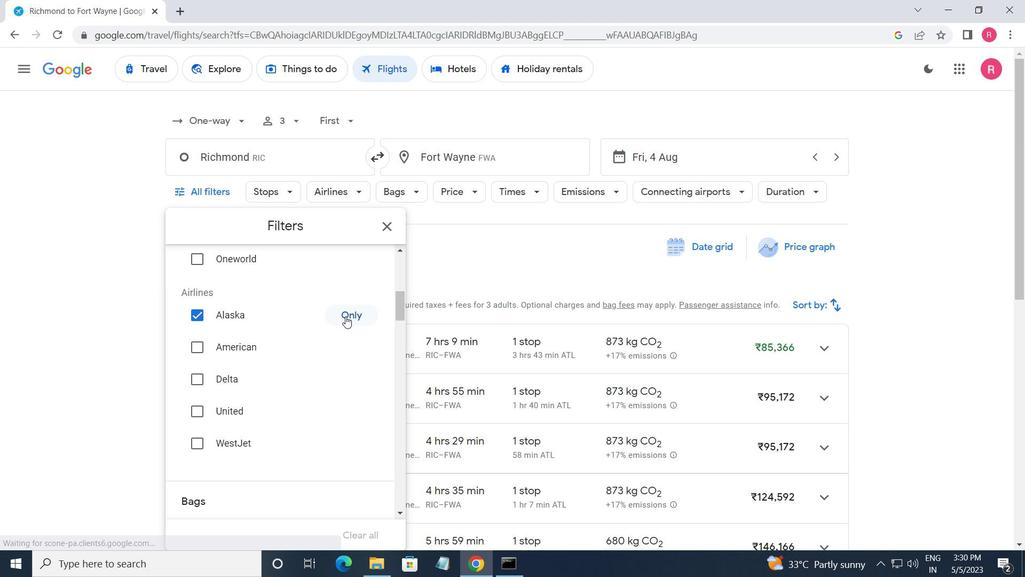 
Action: Mouse scrolled (346, 317) with delta (0, 0)
Screenshot: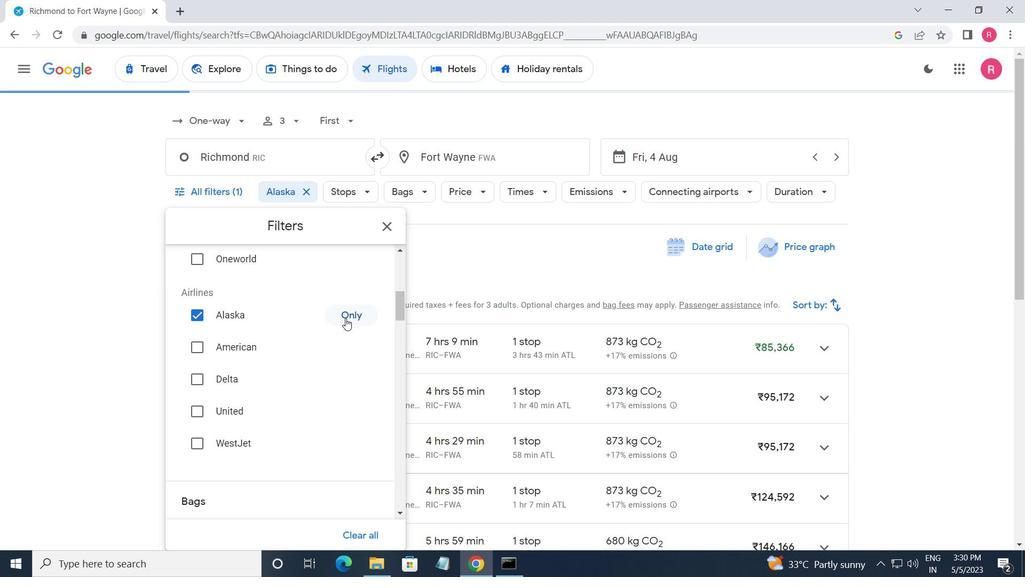 
Action: Mouse moved to (344, 325)
Screenshot: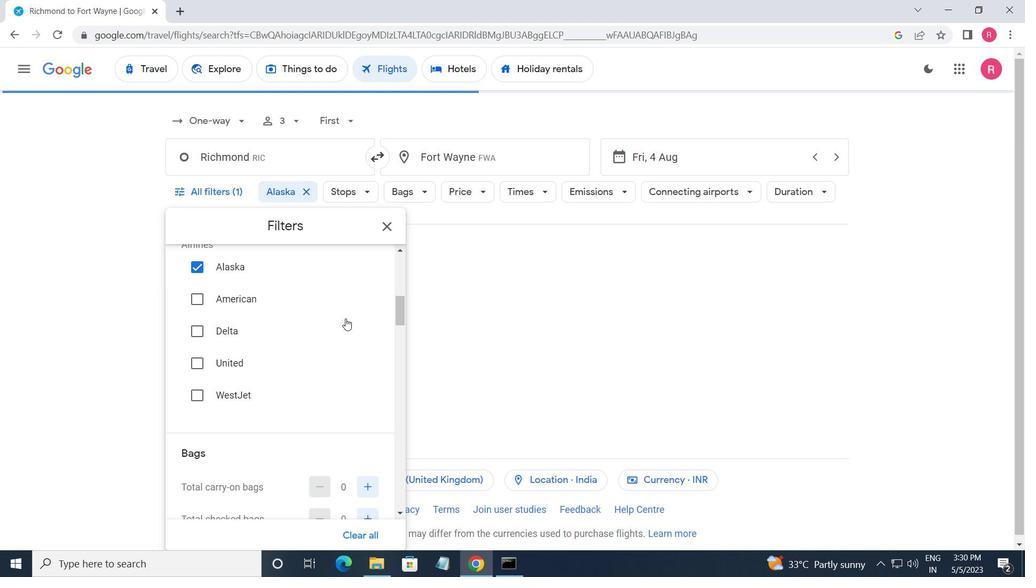 
Action: Mouse scrolled (344, 324) with delta (0, 0)
Screenshot: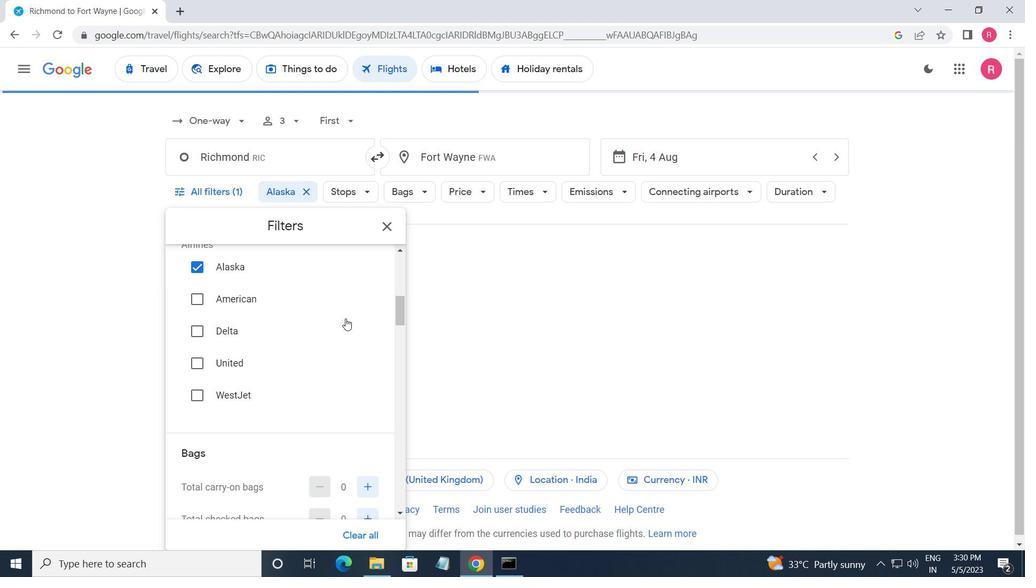 
Action: Mouse moved to (370, 363)
Screenshot: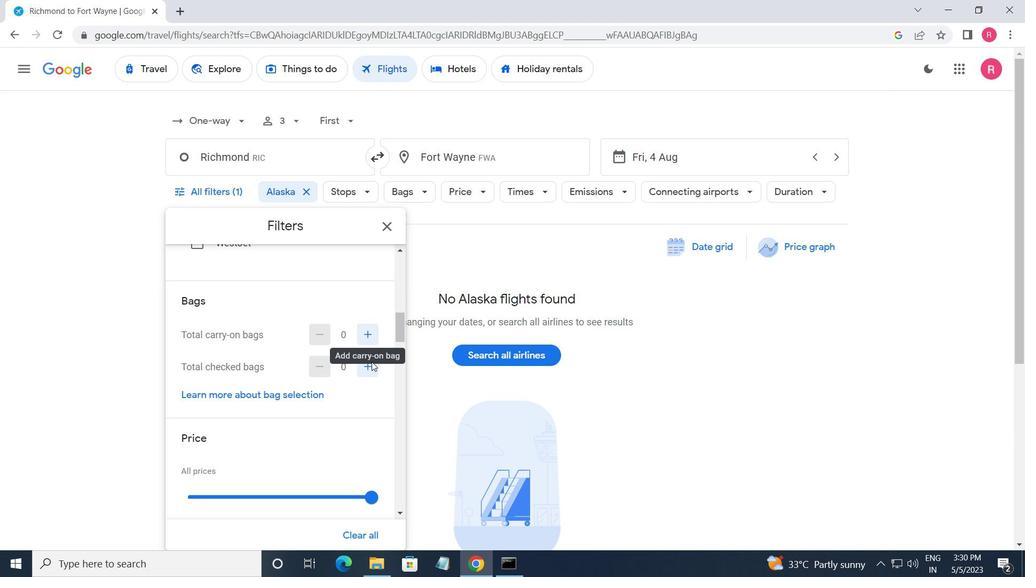 
Action: Mouse pressed left at (370, 363)
Screenshot: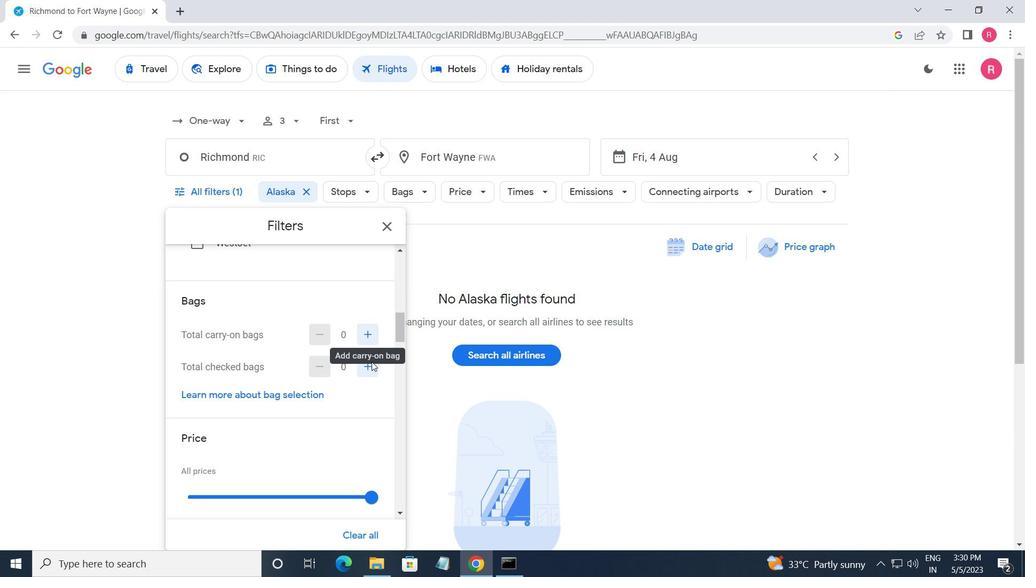 
Action: Mouse moved to (370, 363)
Screenshot: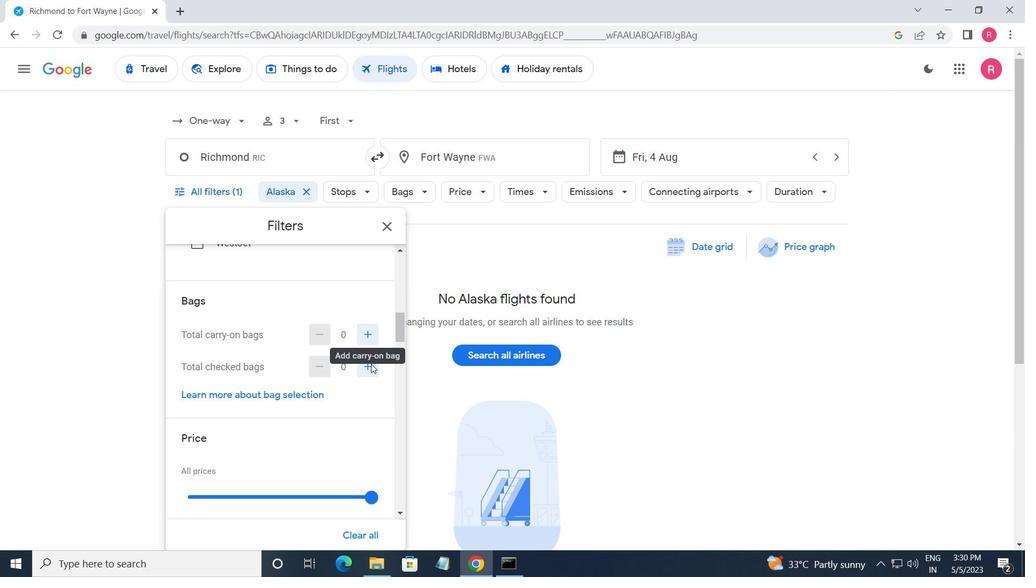 
Action: Mouse pressed left at (370, 363)
Screenshot: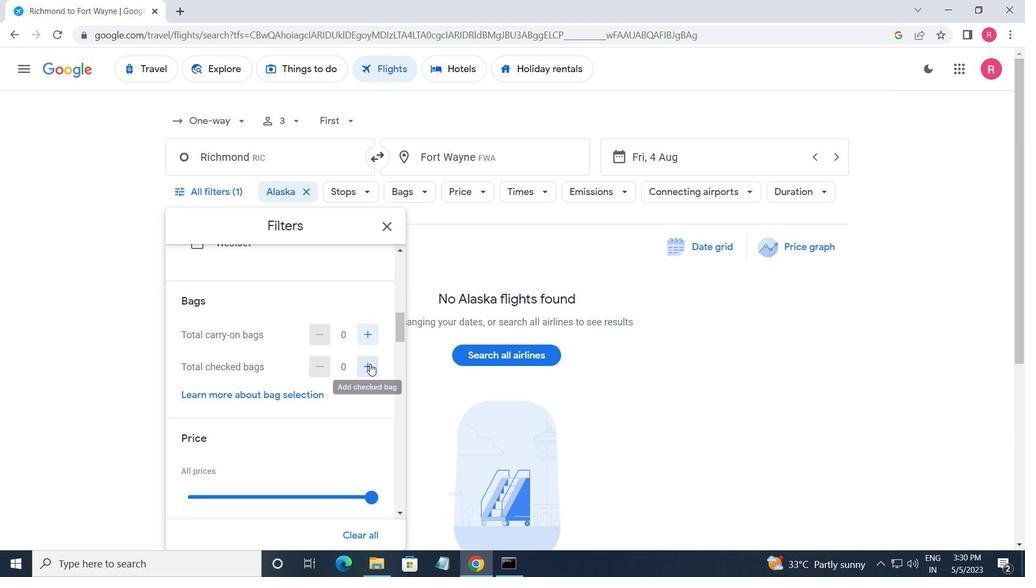 
Action: Mouse moved to (369, 364)
Screenshot: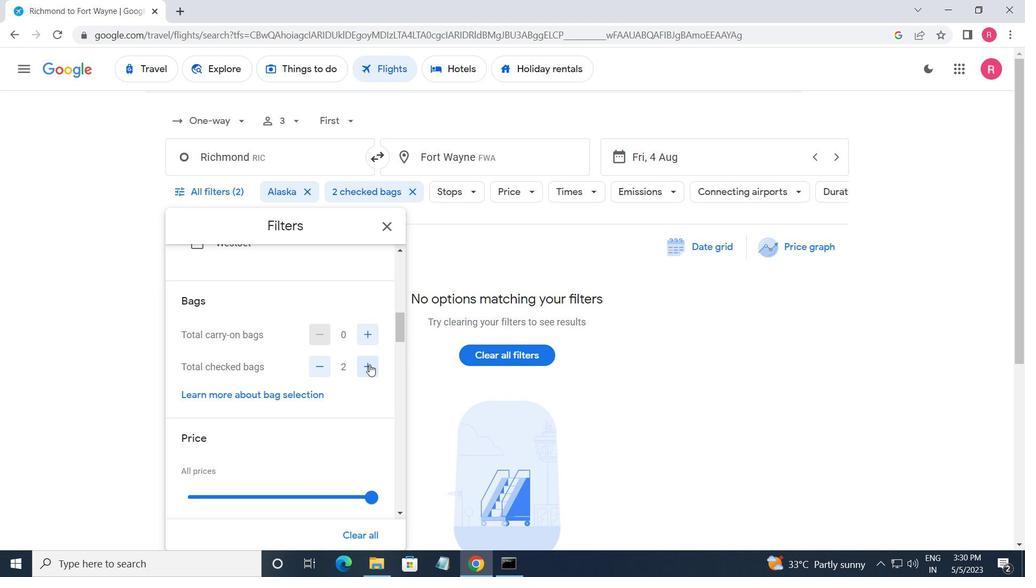 
Action: Mouse scrolled (369, 364) with delta (0, 0)
Screenshot: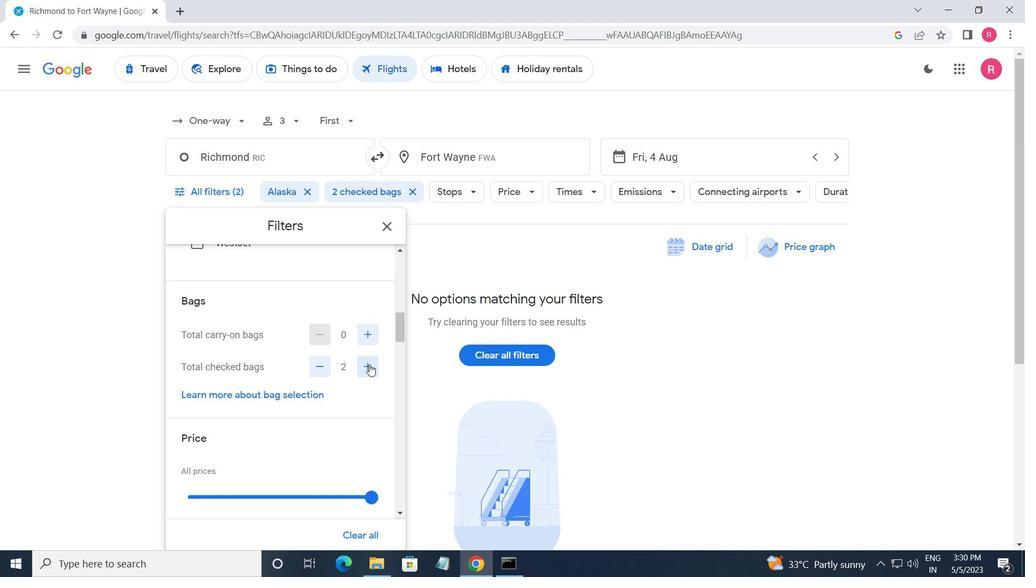 
Action: Mouse moved to (371, 430)
Screenshot: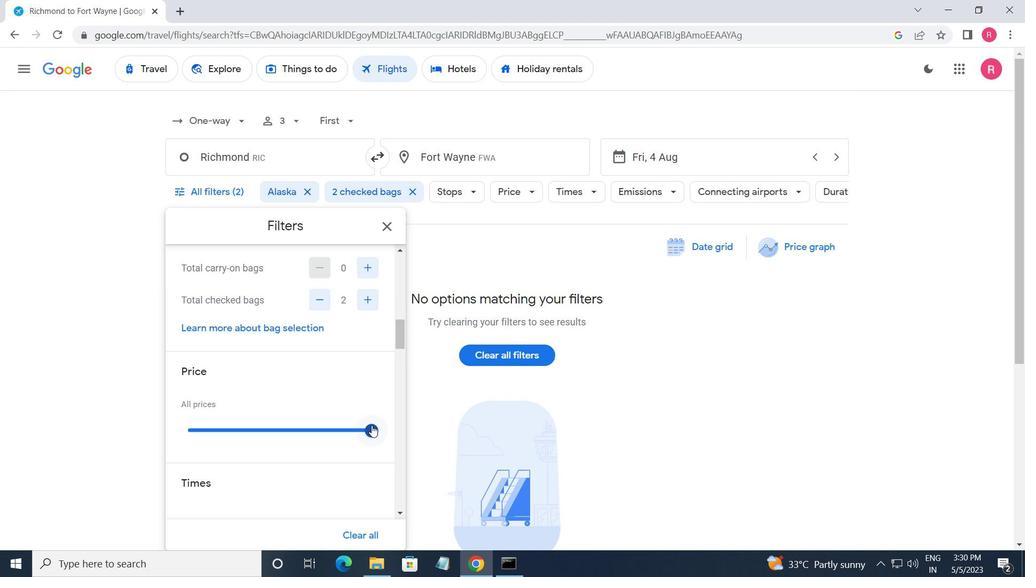 
Action: Mouse pressed left at (371, 430)
Screenshot: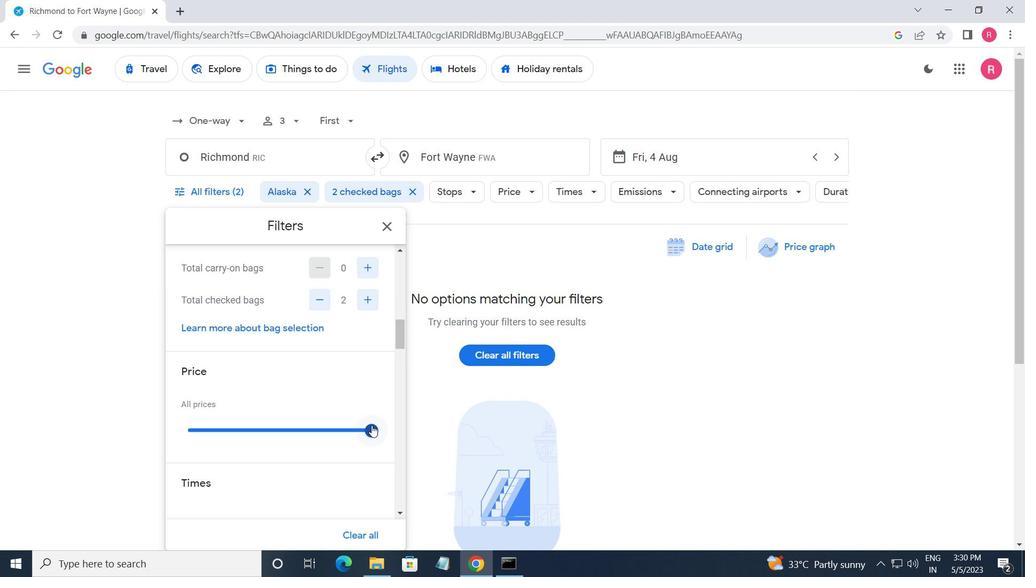 
Action: Mouse moved to (258, 421)
Screenshot: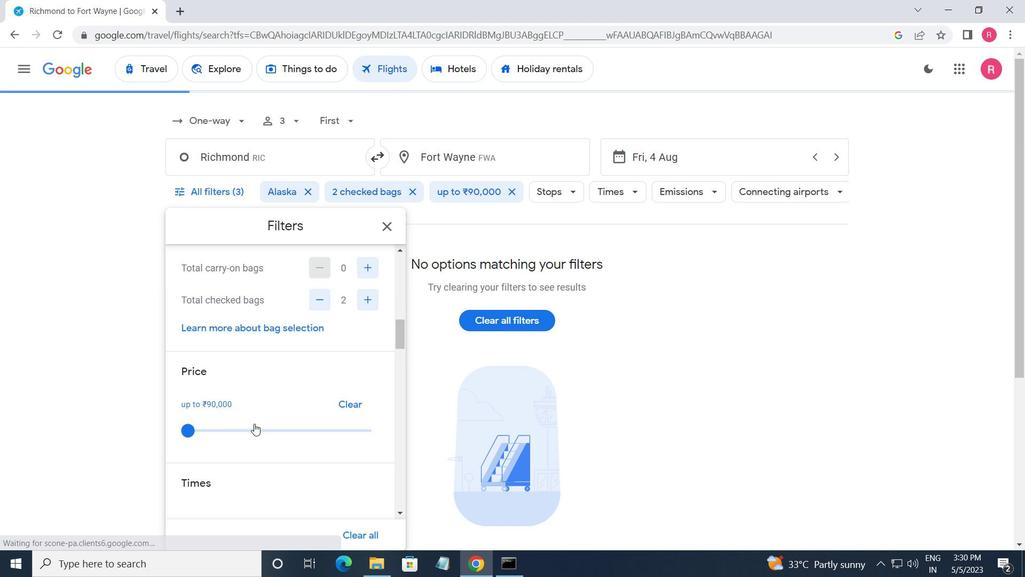 
Action: Mouse scrolled (258, 421) with delta (0, 0)
Screenshot: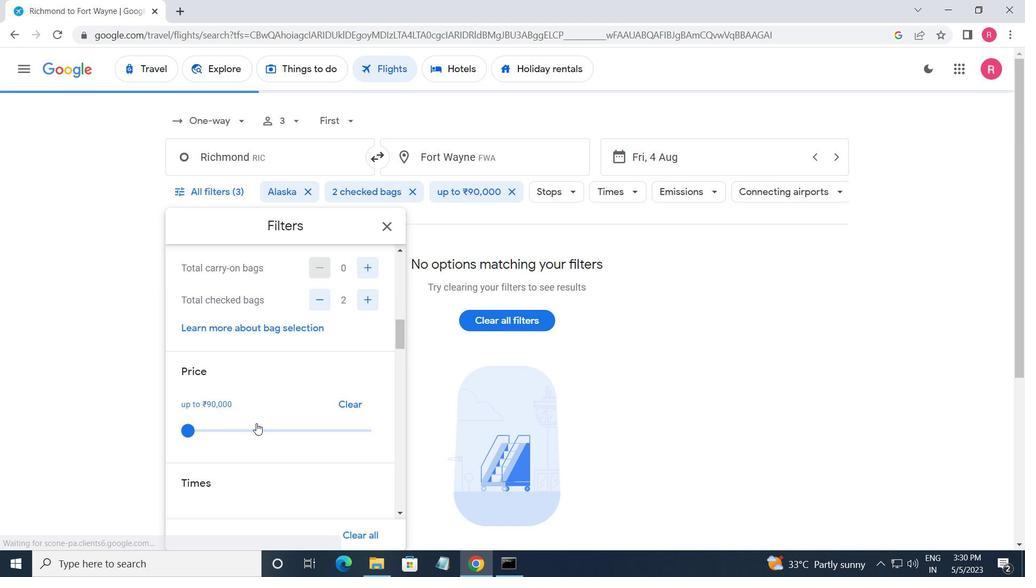 
Action: Mouse scrolled (258, 421) with delta (0, 0)
Screenshot: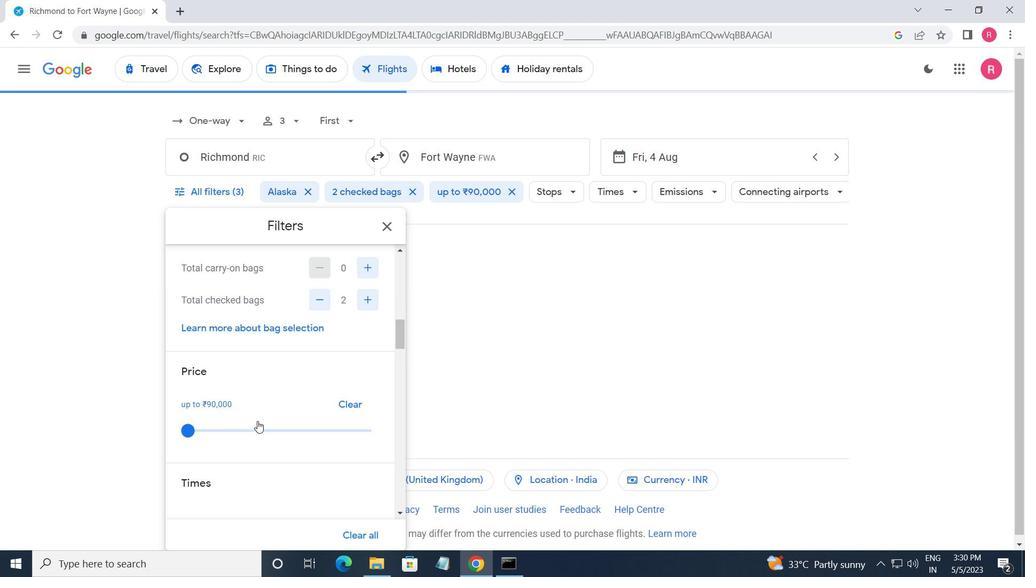 
Action: Mouse scrolled (258, 421) with delta (0, 0)
Screenshot: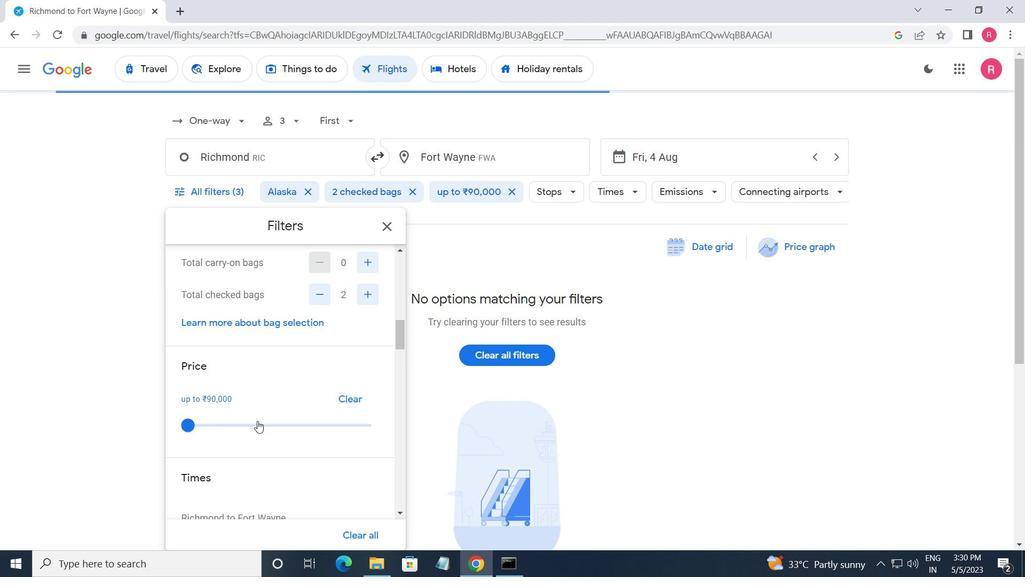 
Action: Mouse moved to (197, 382)
Screenshot: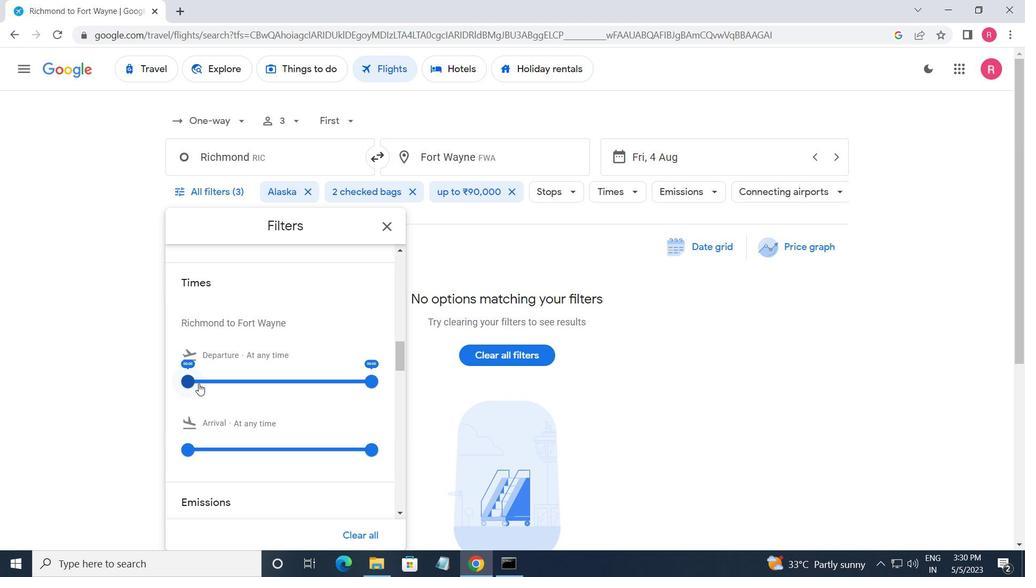 
Action: Mouse pressed left at (197, 382)
Screenshot: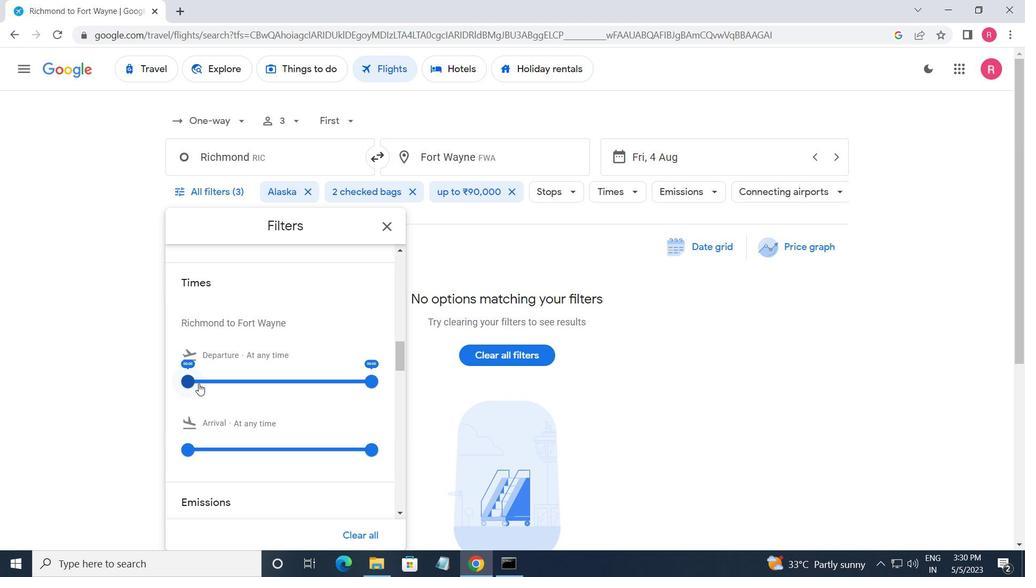 
Action: Mouse moved to (366, 384)
Screenshot: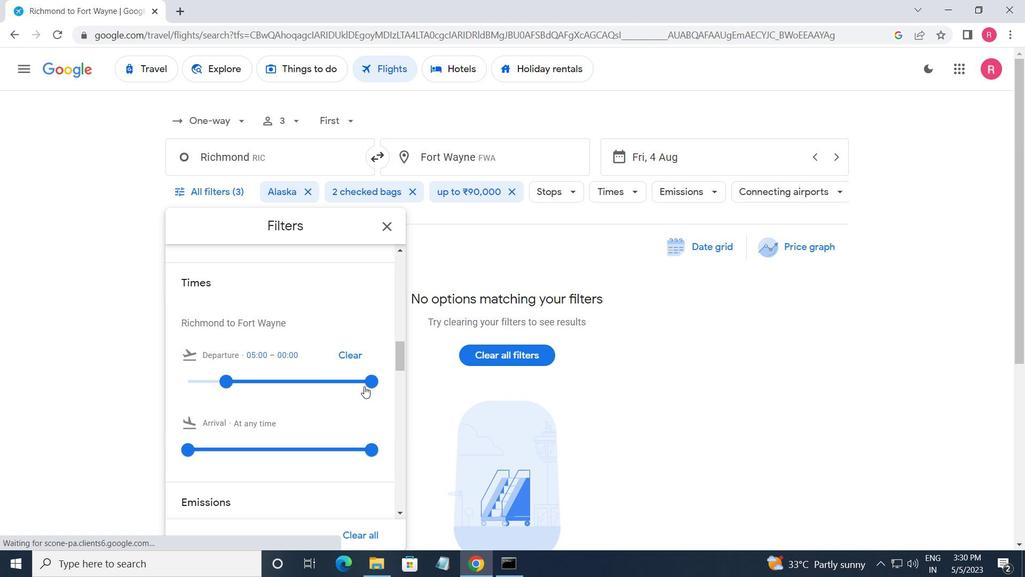 
Action: Mouse pressed left at (366, 384)
Screenshot: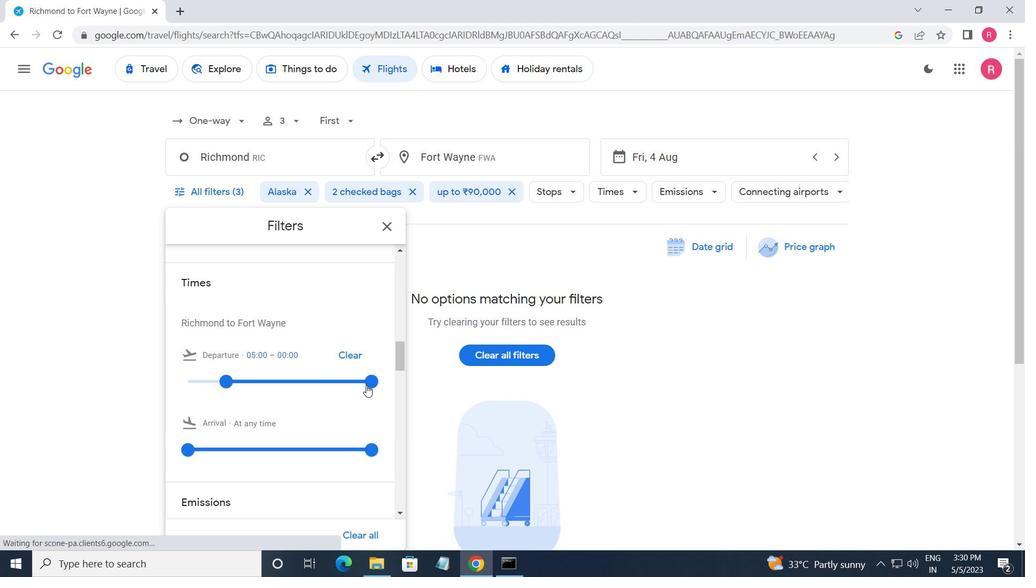 
Action: Mouse moved to (376, 224)
Screenshot: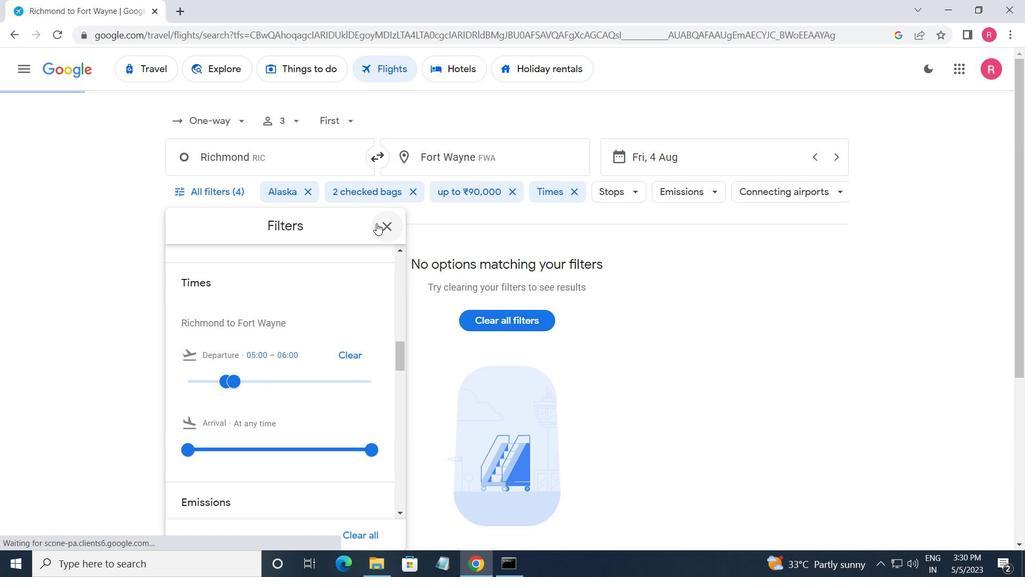 
Action: Mouse pressed left at (376, 224)
Screenshot: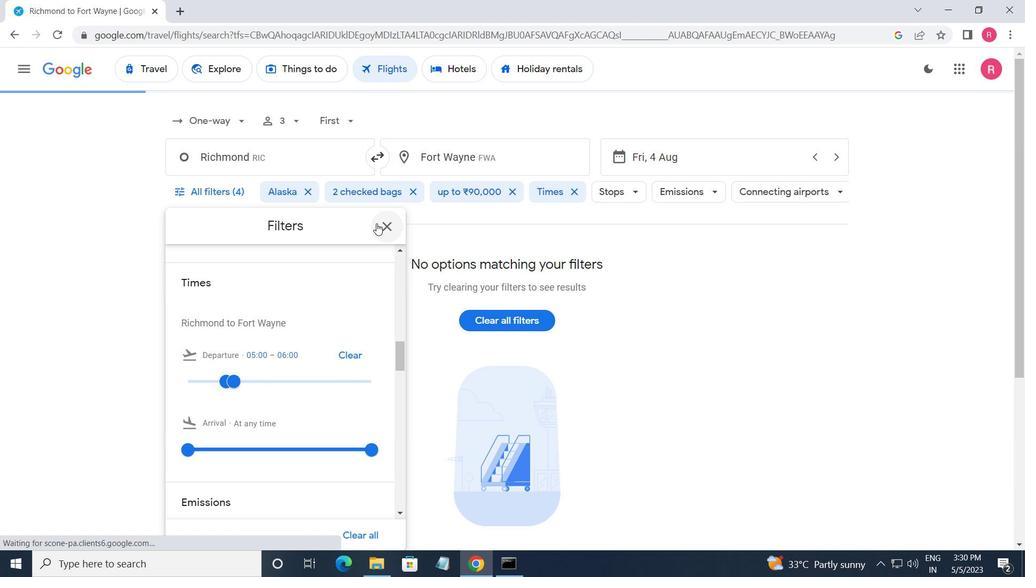 
Action: Mouse moved to (376, 229)
Screenshot: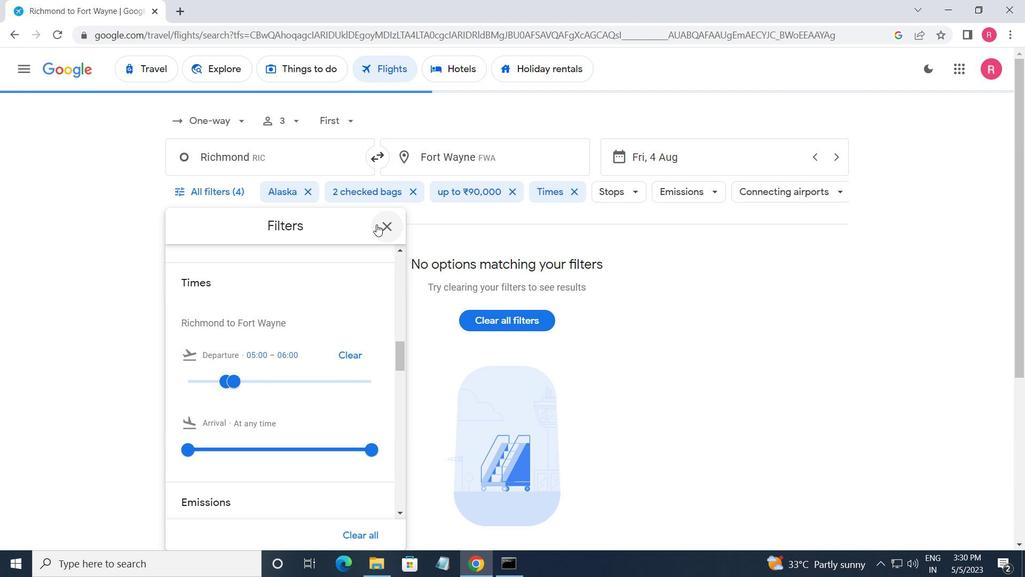 
